 Task: Find connections with filter location Pont-à-Celles with filter topic #Jobhunterswith filter profile language English with filter current company Reliance Brands Limited with filter school Pune Vidhyarthi Griha's College Of Engineering And Technology with filter industry School and Employee Bus Services with filter service category Business Analytics with filter keywords title Speechwriter
Action: Mouse moved to (511, 97)
Screenshot: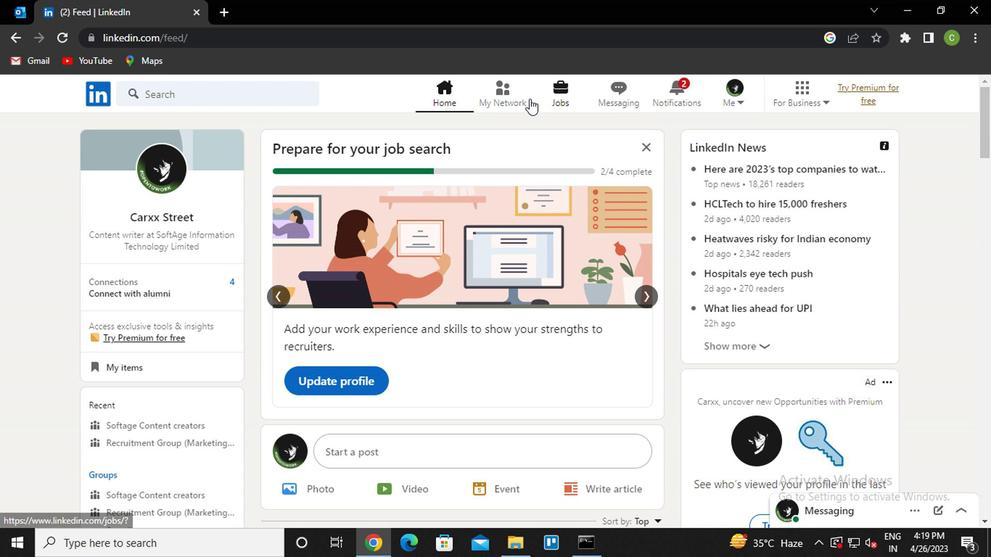 
Action: Mouse pressed left at (511, 97)
Screenshot: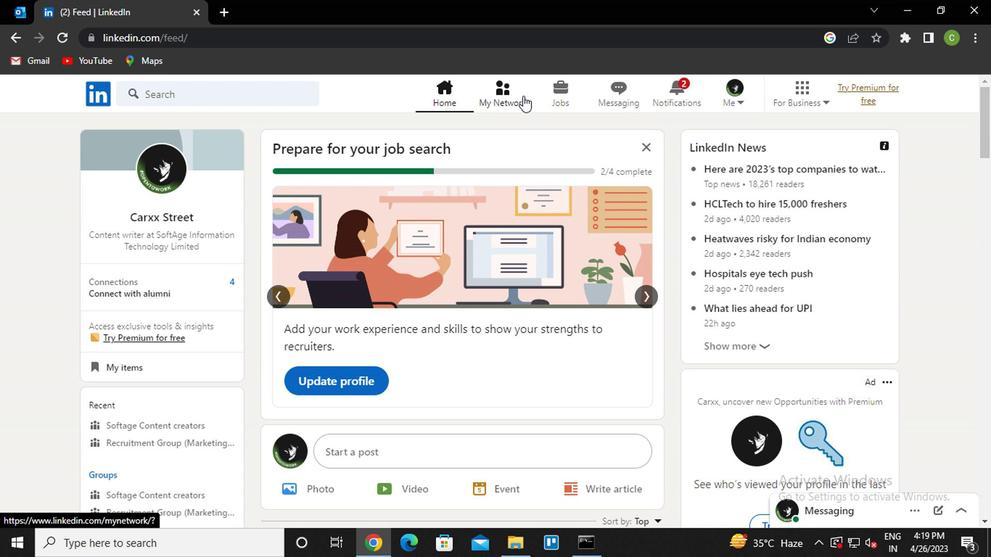 
Action: Mouse moved to (220, 166)
Screenshot: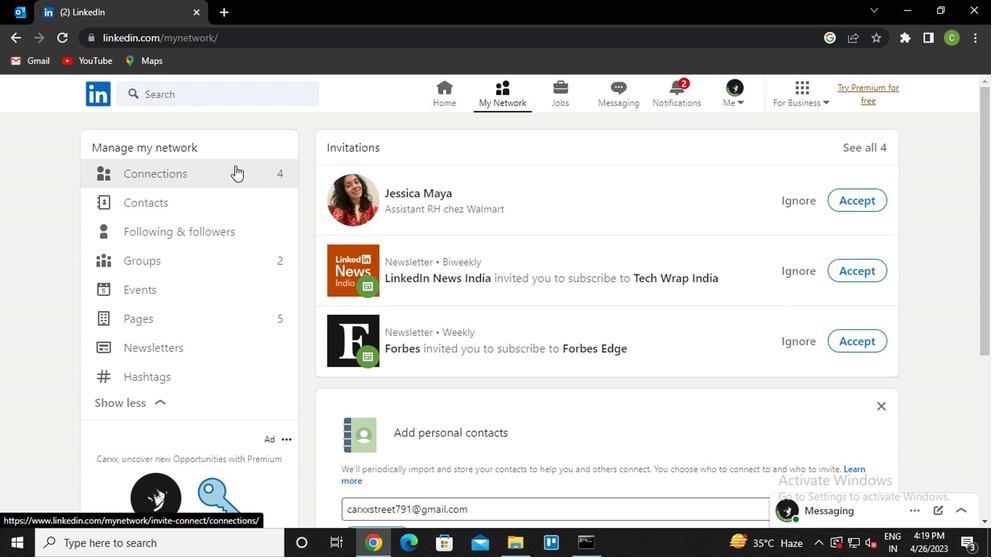 
Action: Mouse pressed left at (220, 166)
Screenshot: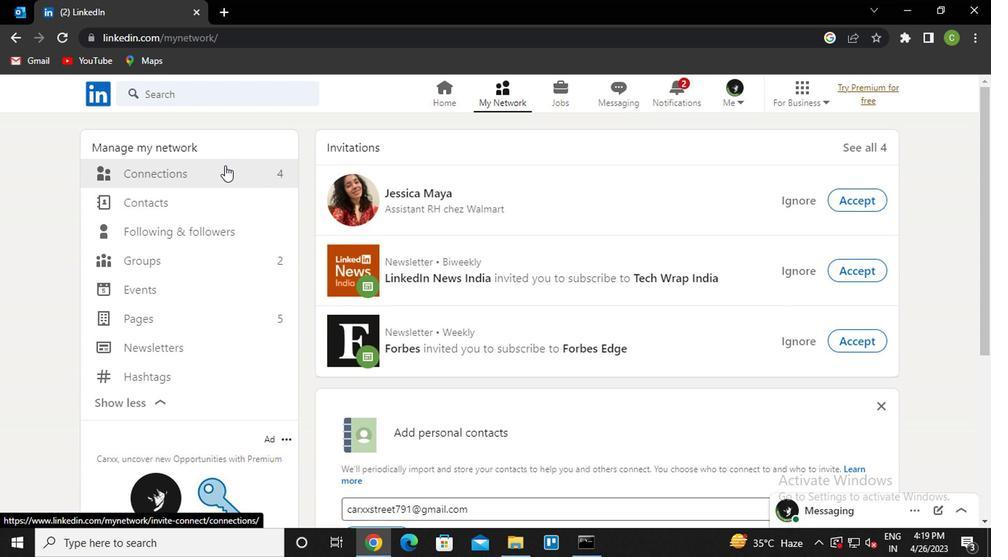 
Action: Mouse moved to (605, 179)
Screenshot: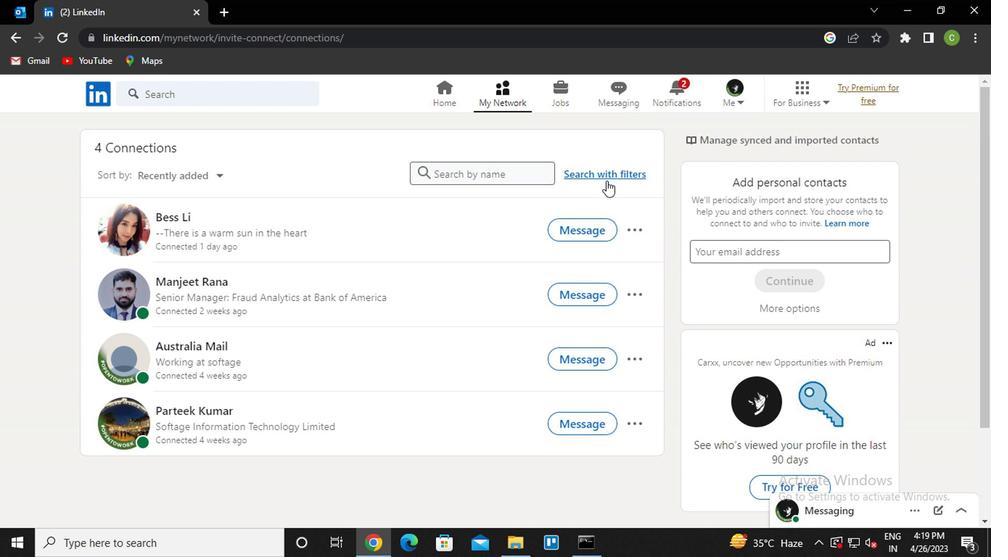 
Action: Mouse pressed left at (605, 179)
Screenshot: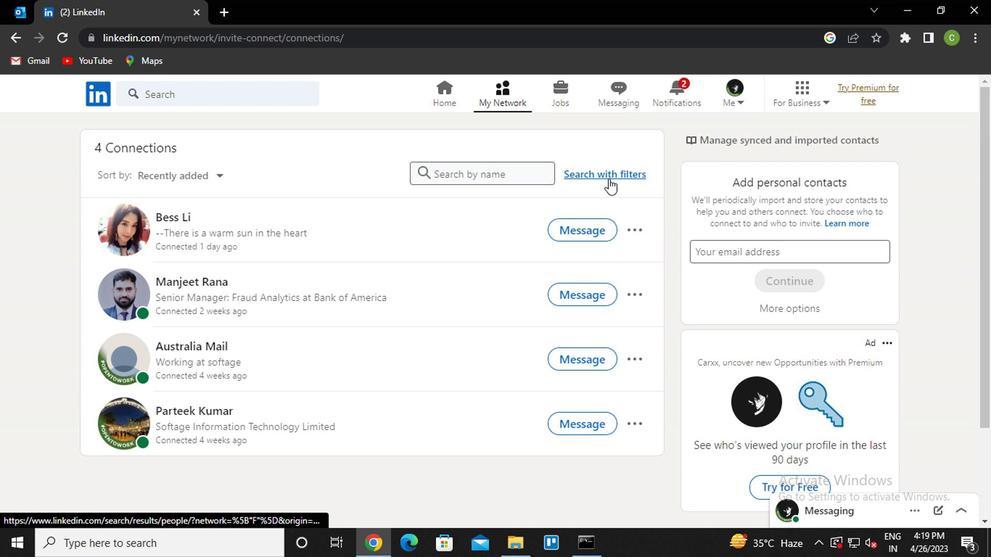 
Action: Mouse moved to (467, 134)
Screenshot: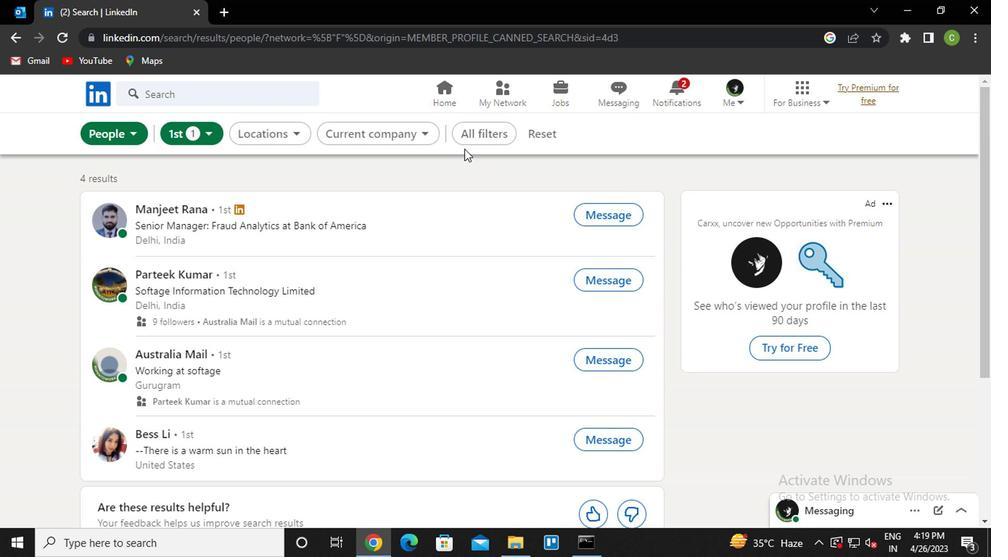 
Action: Mouse pressed left at (467, 134)
Screenshot: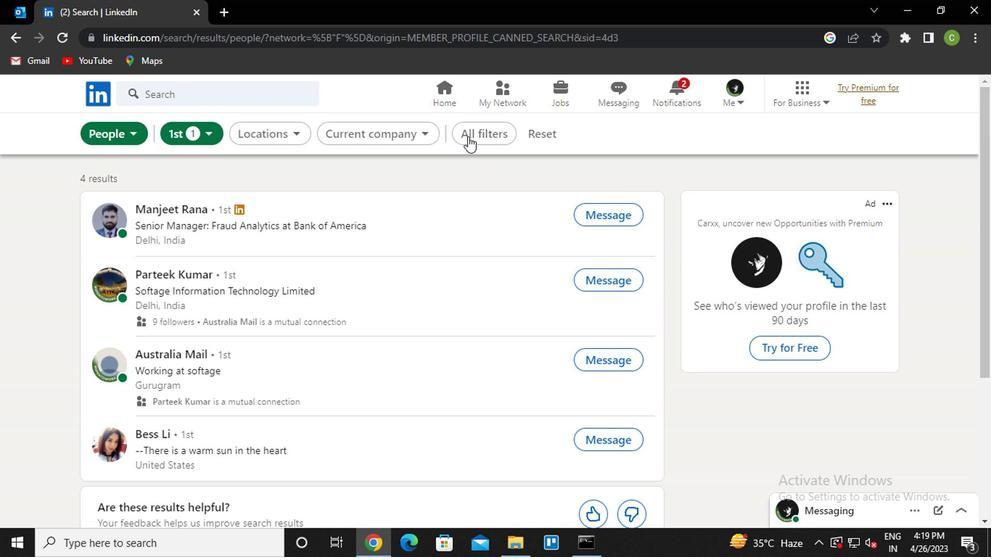 
Action: Mouse moved to (729, 326)
Screenshot: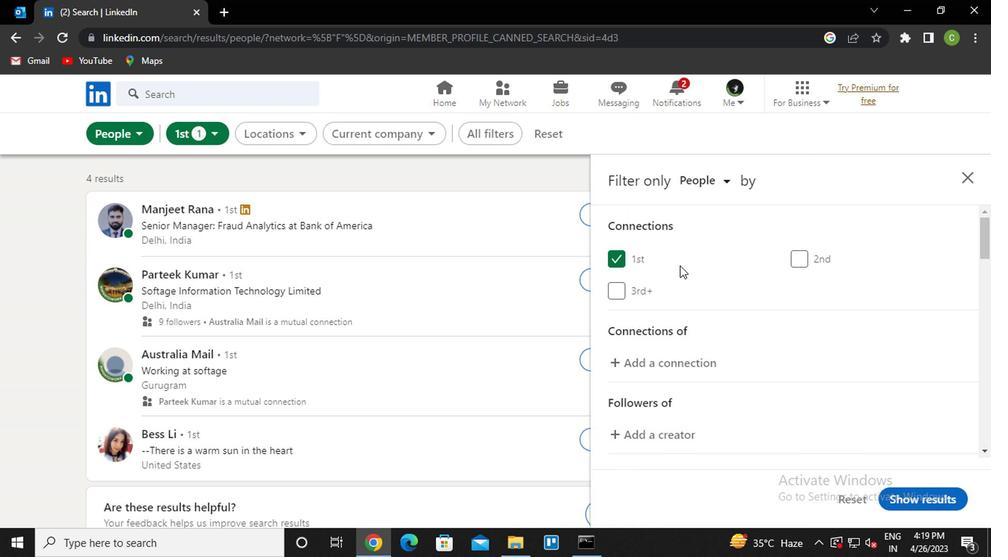 
Action: Mouse scrolled (729, 325) with delta (0, -1)
Screenshot: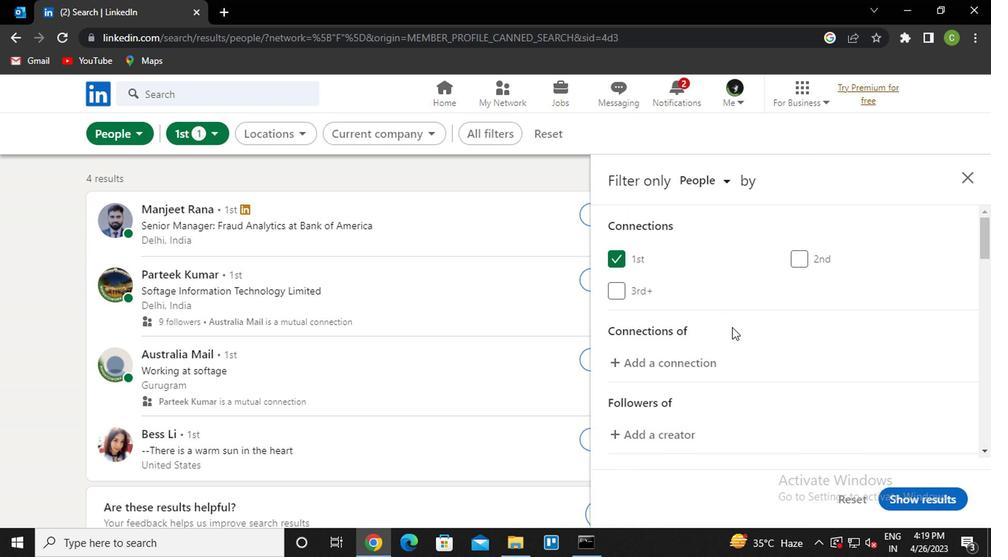 
Action: Mouse scrolled (729, 325) with delta (0, -1)
Screenshot: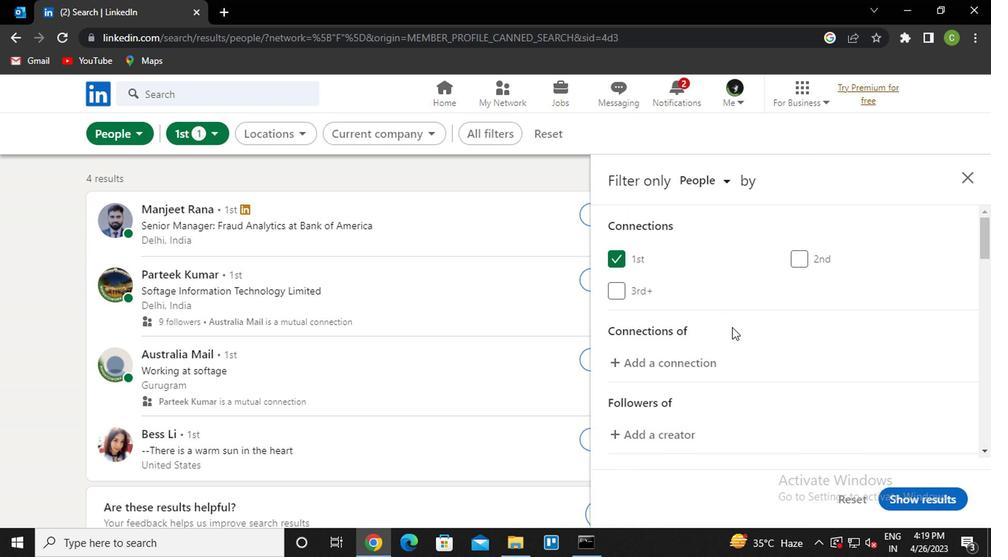
Action: Mouse scrolled (729, 325) with delta (0, -1)
Screenshot: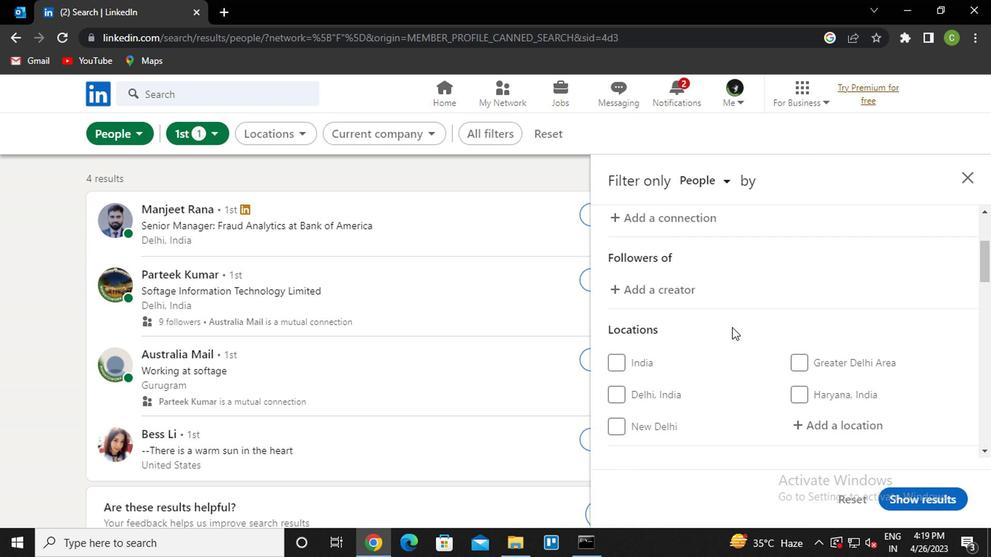 
Action: Mouse moved to (844, 354)
Screenshot: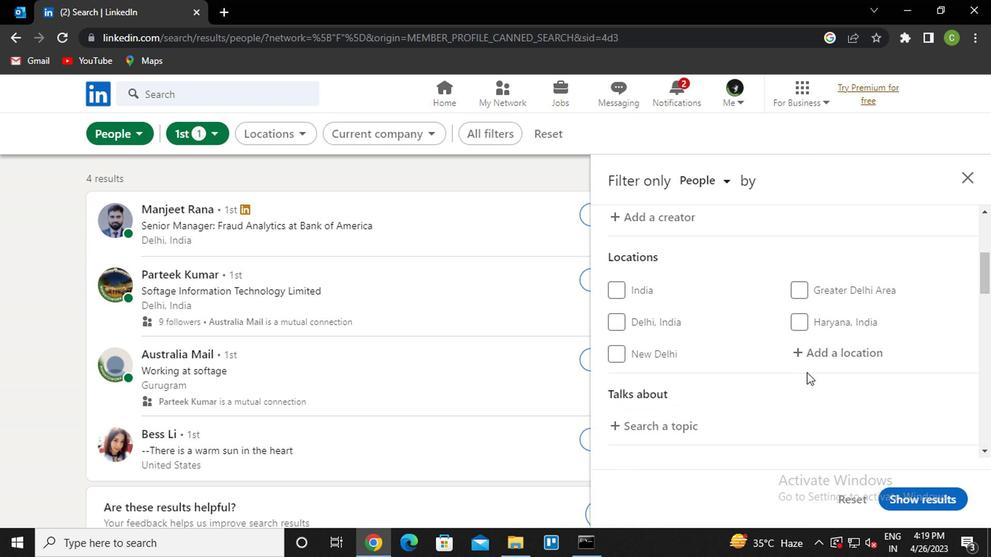 
Action: Mouse pressed left at (844, 354)
Screenshot: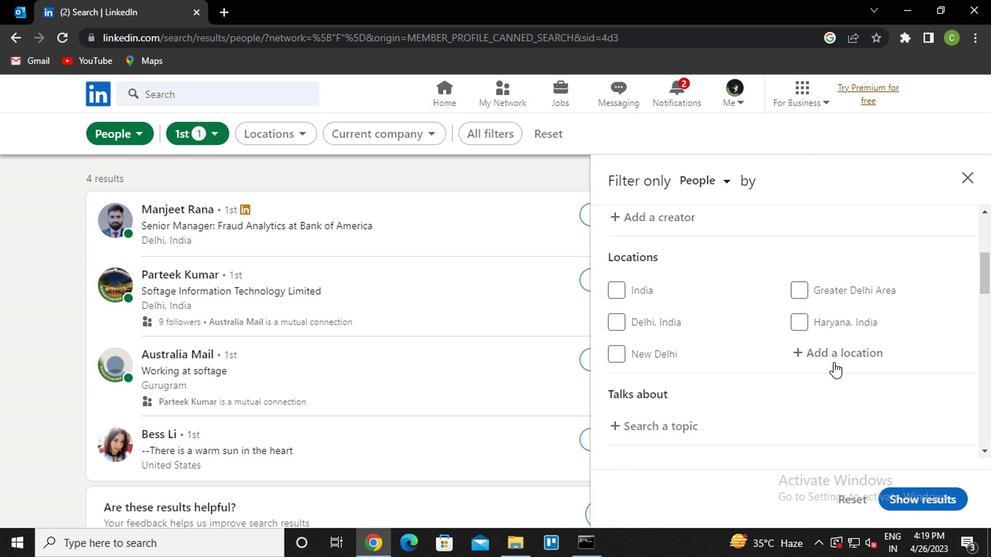 
Action: Key pressed p<Key.caps_lock>Ont-e-celles<Key.enter>
Screenshot: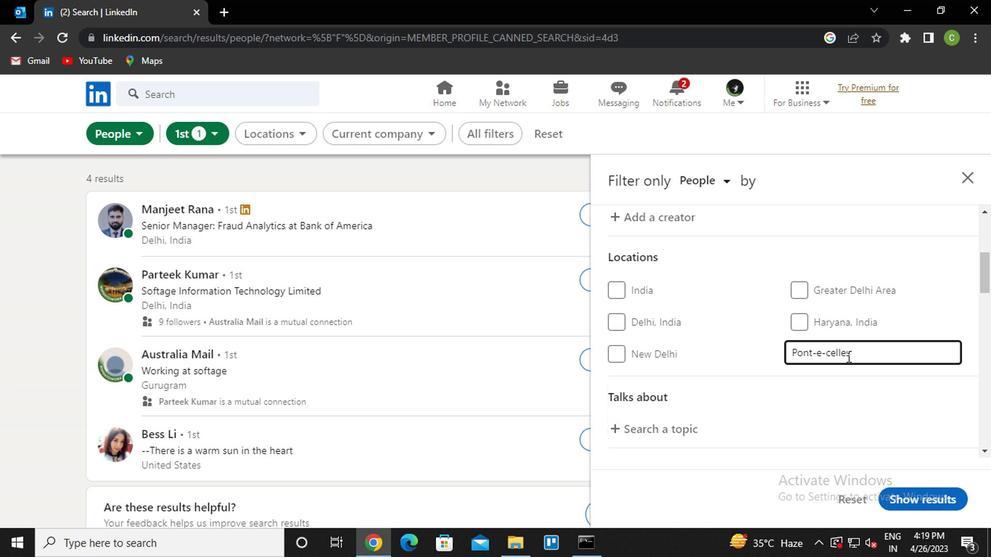 
Action: Mouse moved to (808, 371)
Screenshot: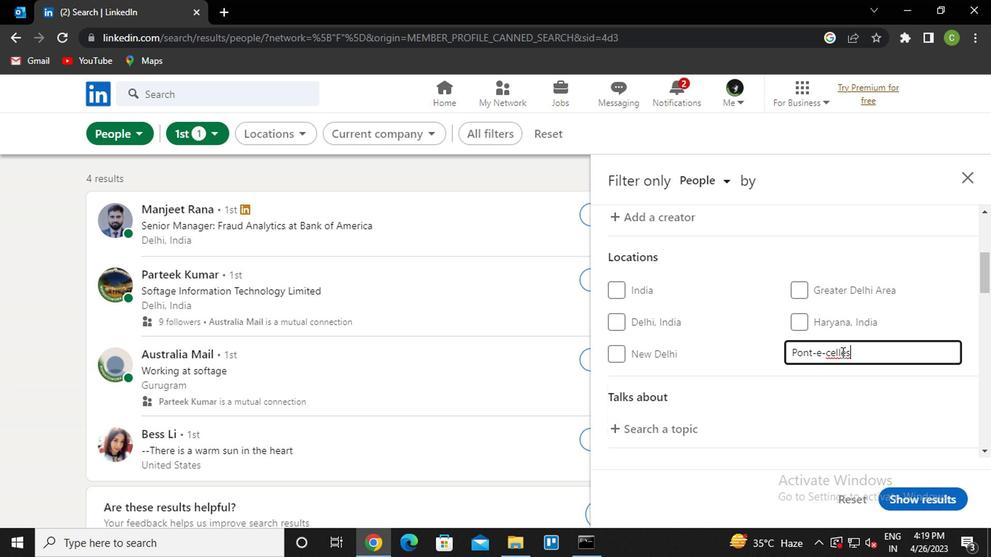 
Action: Mouse scrolled (808, 370) with delta (0, -1)
Screenshot: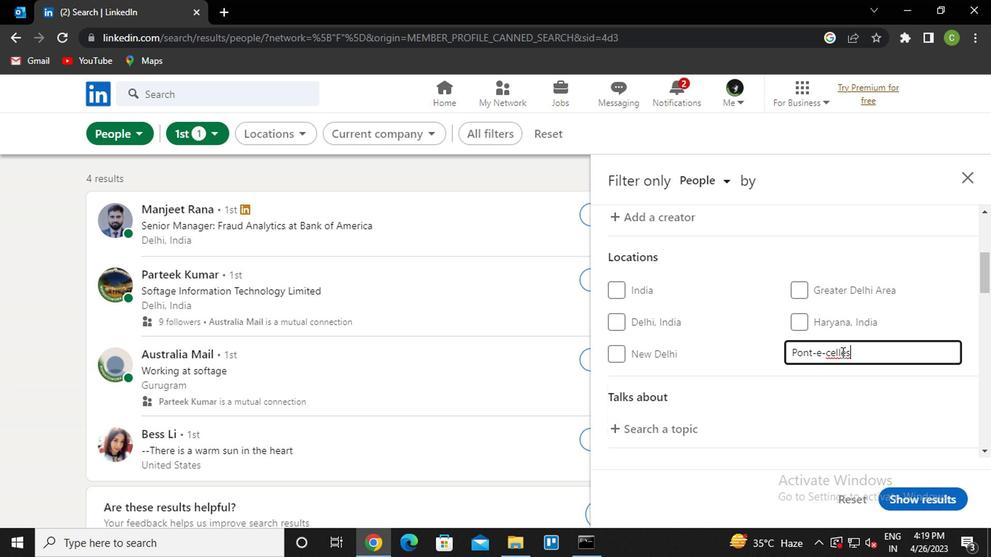 
Action: Mouse moved to (805, 373)
Screenshot: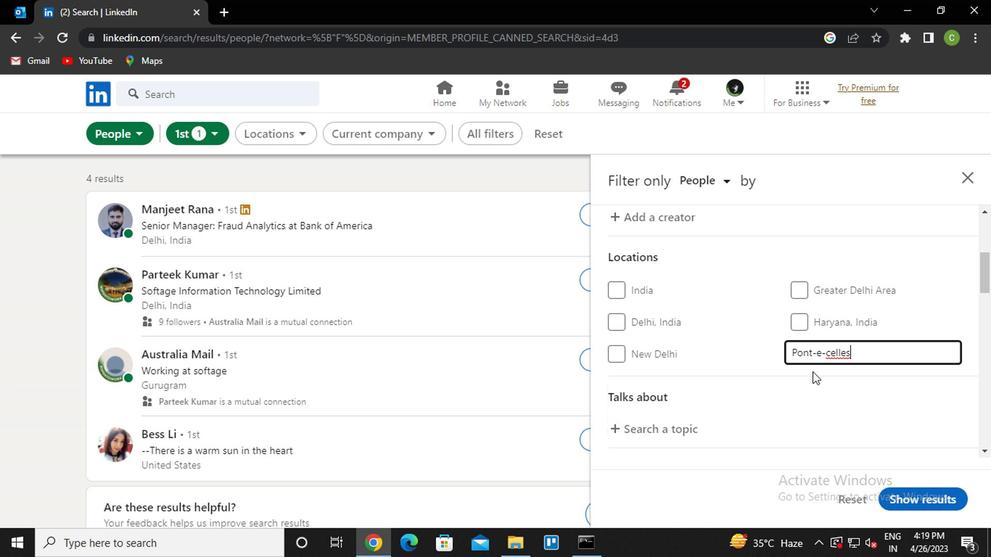 
Action: Mouse scrolled (805, 372) with delta (0, -1)
Screenshot: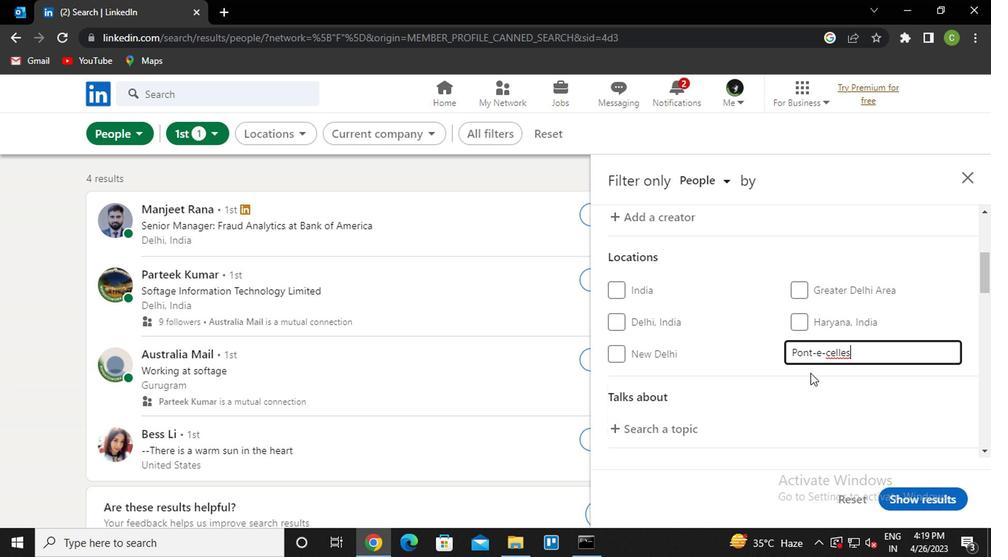 
Action: Mouse moved to (661, 289)
Screenshot: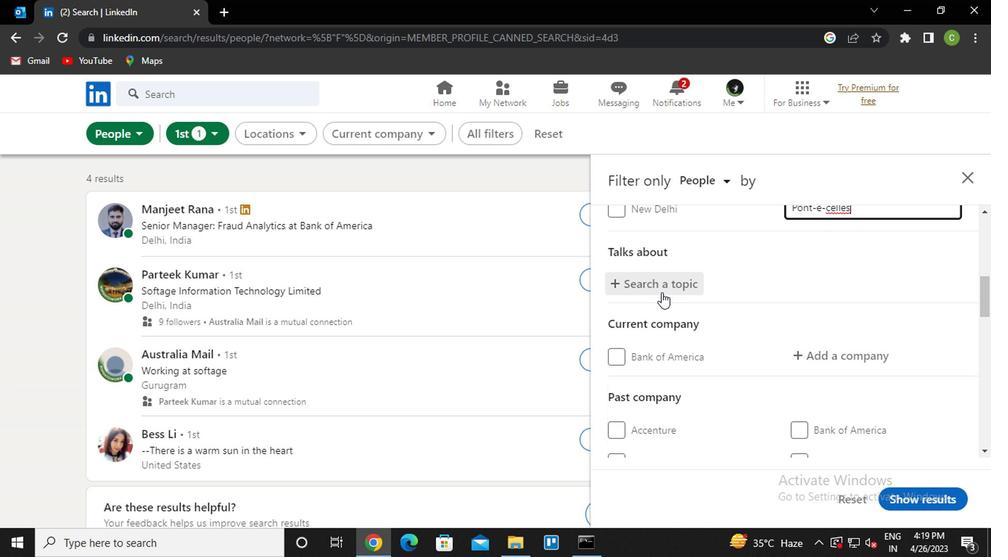 
Action: Mouse pressed left at (661, 289)
Screenshot: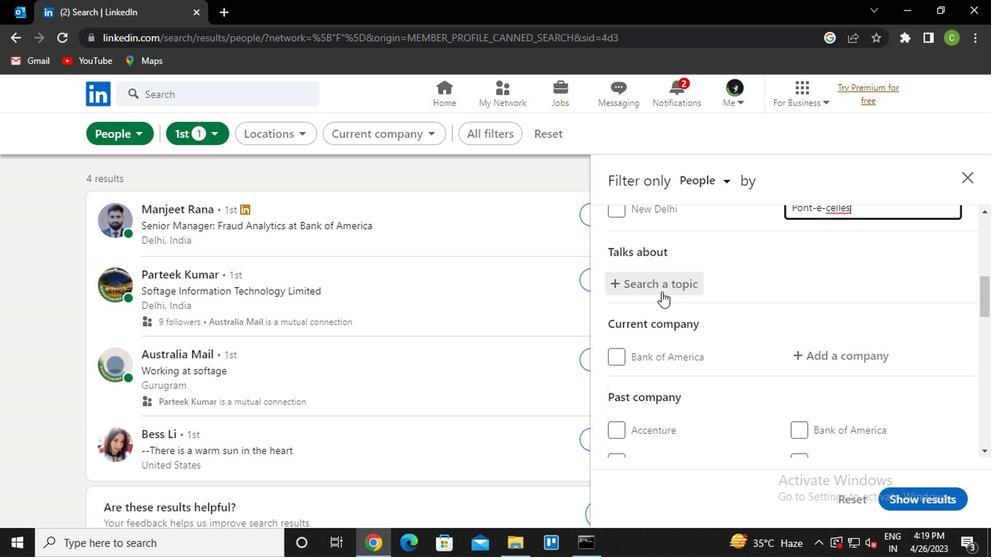 
Action: Mouse moved to (701, 339)
Screenshot: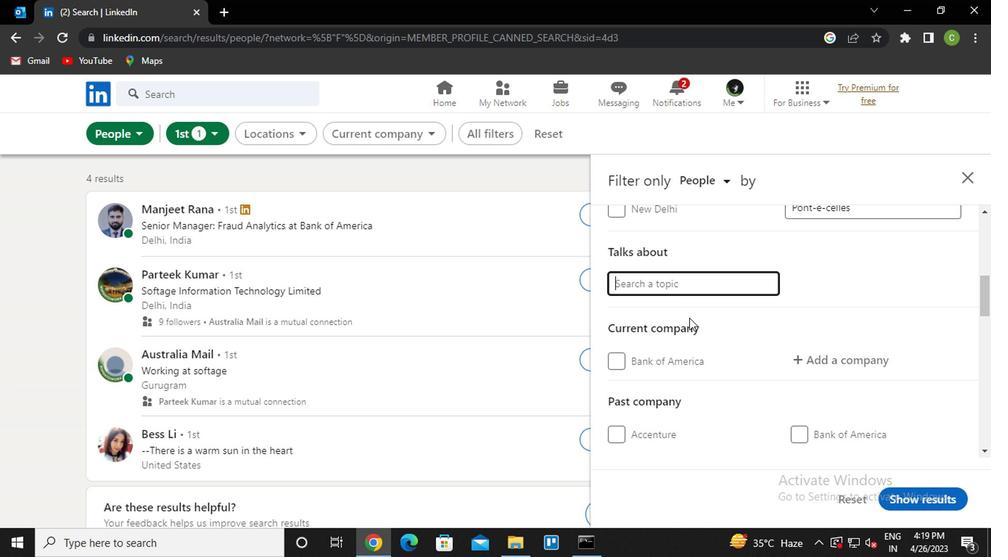 
Action: Key pressed <Key.caps_lock>j<Key.caps_lock>obhunter<Key.down><Key.enter>
Screenshot: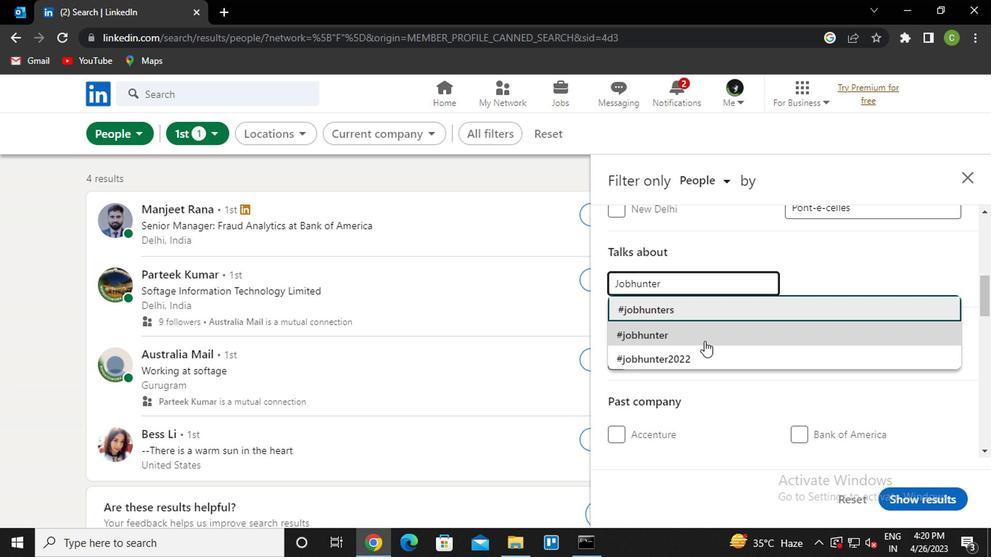 
Action: Mouse moved to (864, 352)
Screenshot: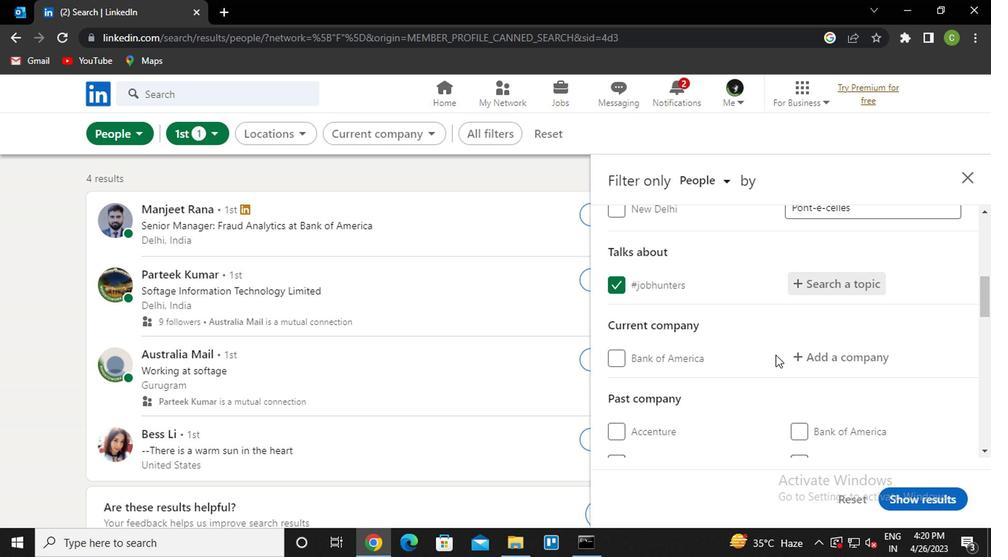 
Action: Mouse pressed left at (864, 352)
Screenshot: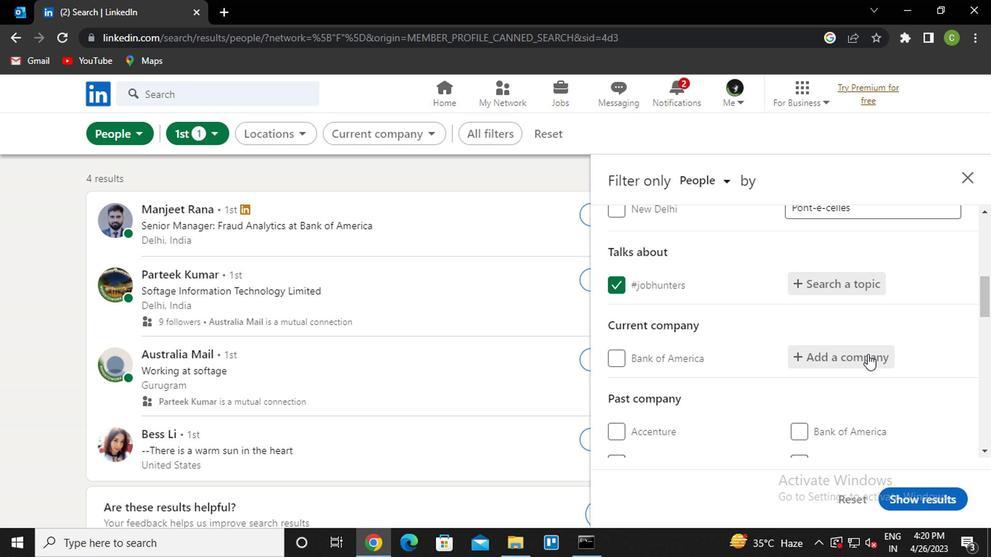 
Action: Key pressed <Key.caps_lock>r<Key.caps_lock>eliance<Key.space>brand<Key.down><Key.enter>
Screenshot: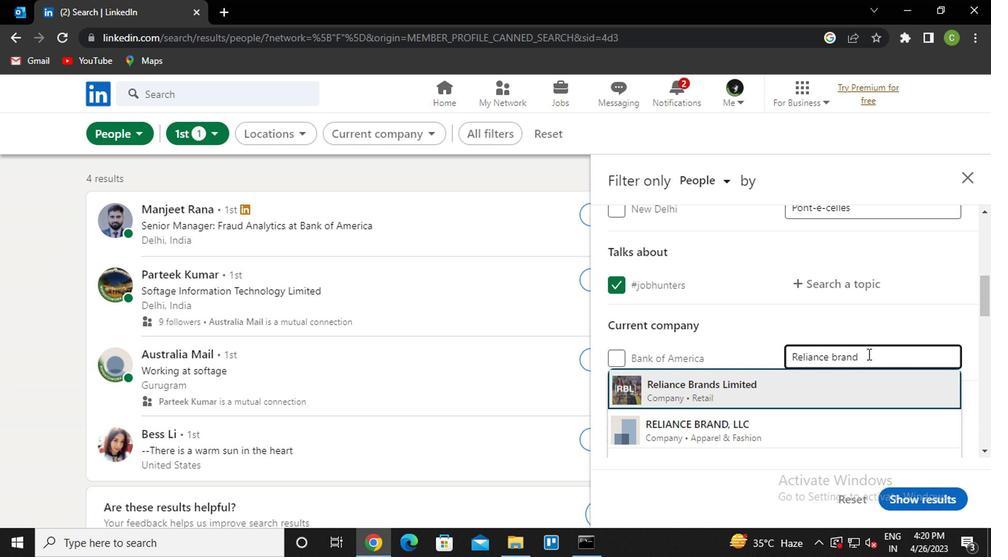 
Action: Mouse moved to (898, 331)
Screenshot: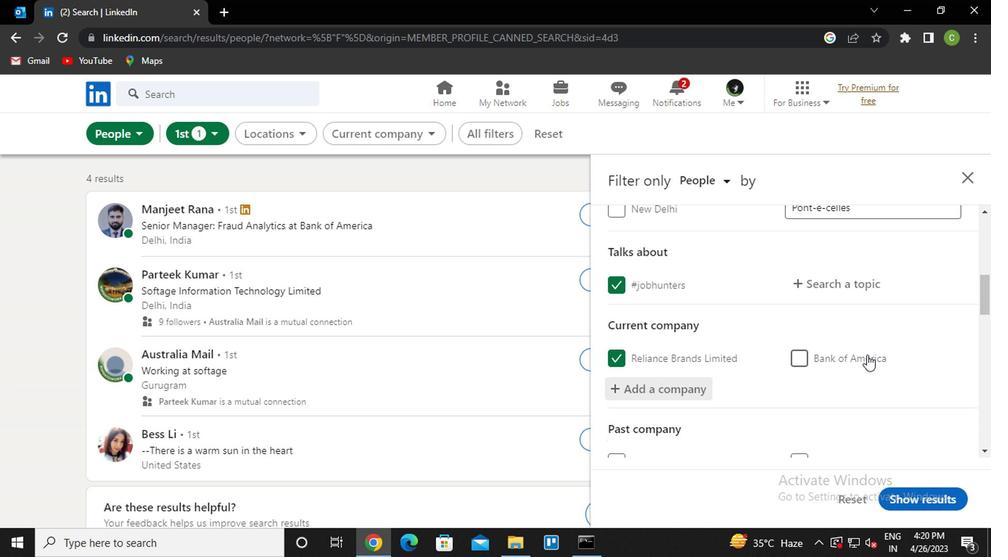 
Action: Mouse scrolled (898, 330) with delta (0, -1)
Screenshot: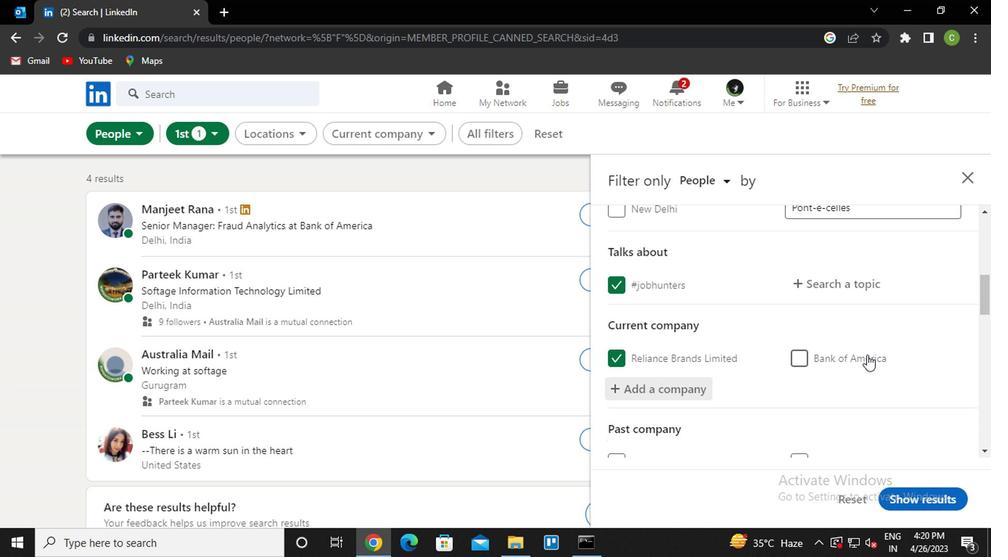 
Action: Mouse moved to (896, 325)
Screenshot: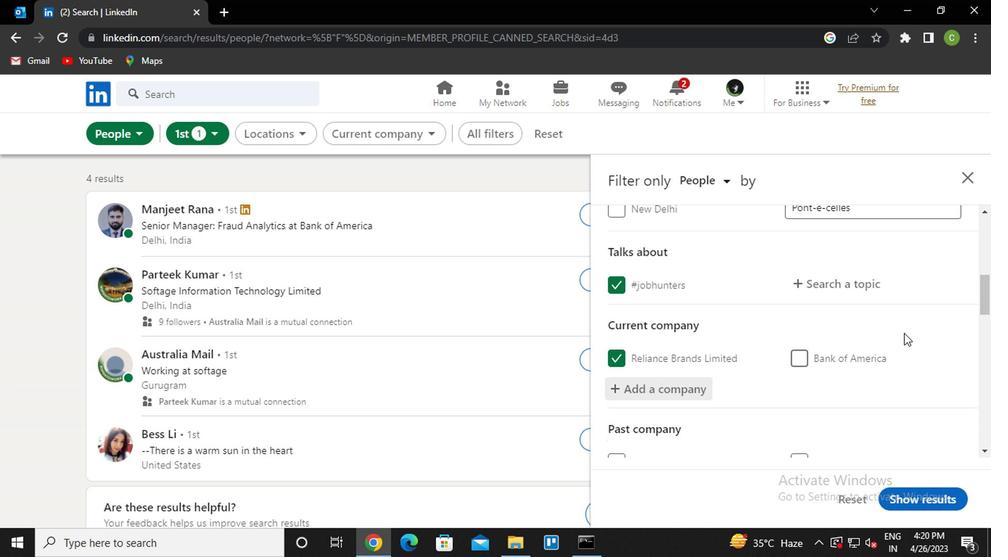 
Action: Mouse scrolled (896, 324) with delta (0, 0)
Screenshot: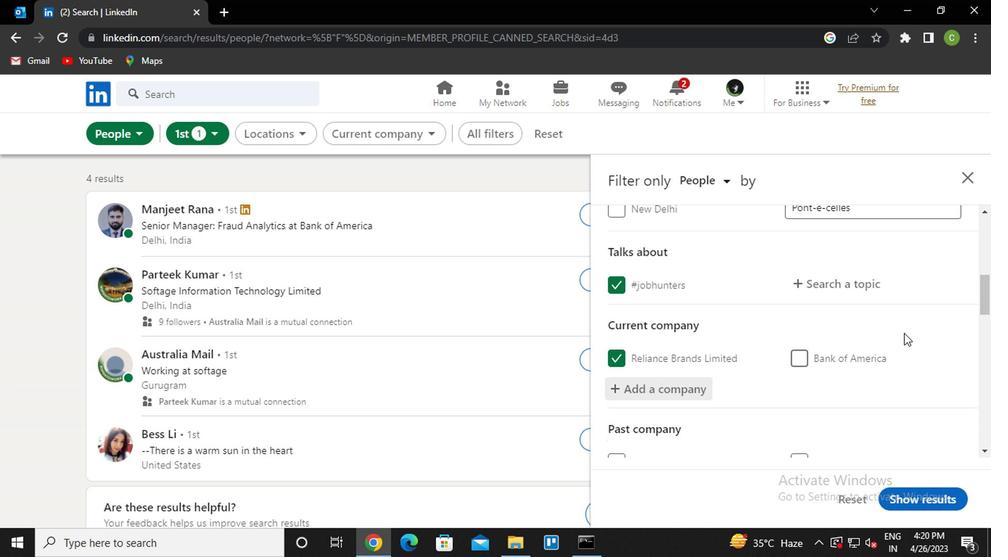 
Action: Mouse moved to (859, 314)
Screenshot: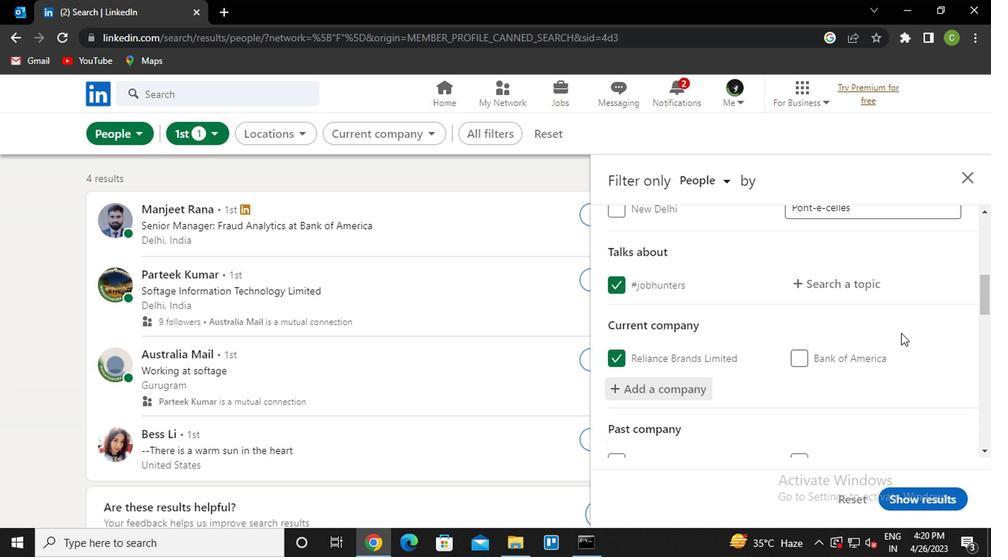 
Action: Mouse scrolled (859, 313) with delta (0, 0)
Screenshot: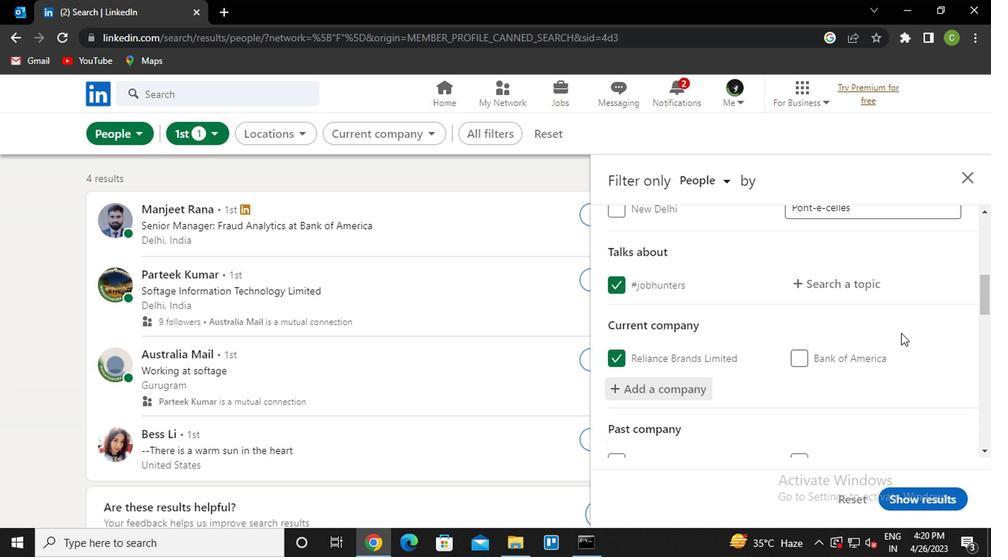 
Action: Mouse moved to (759, 332)
Screenshot: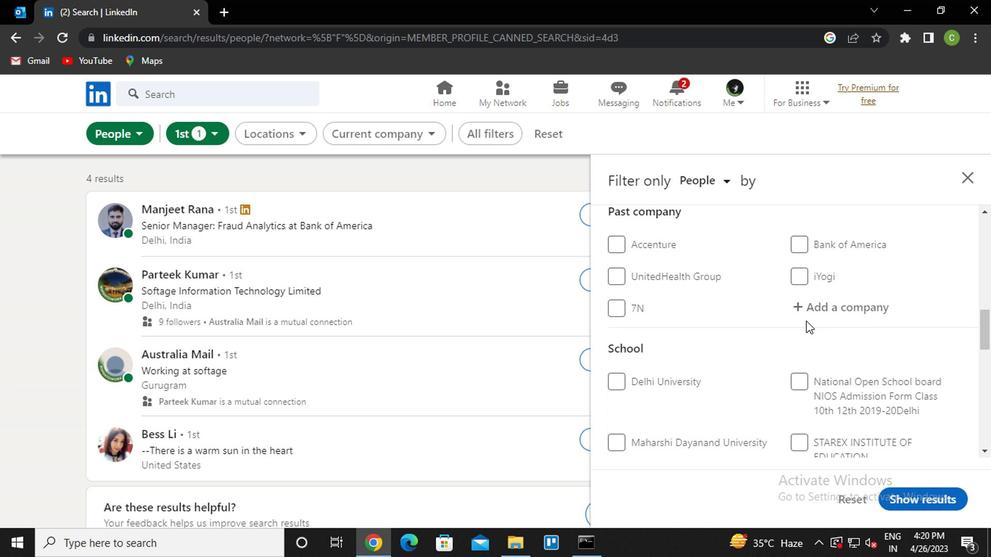 
Action: Mouse scrolled (759, 331) with delta (0, 0)
Screenshot: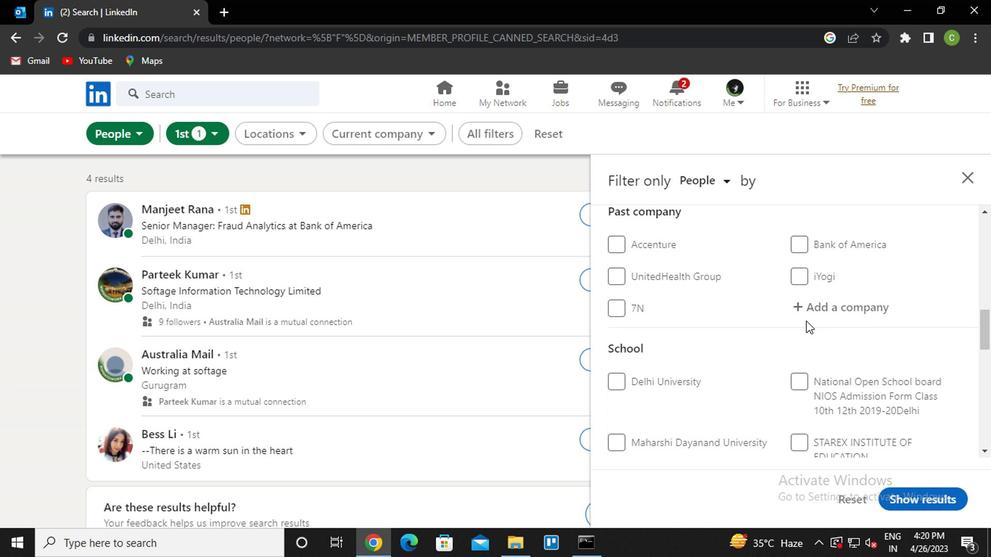 
Action: Mouse moved to (791, 306)
Screenshot: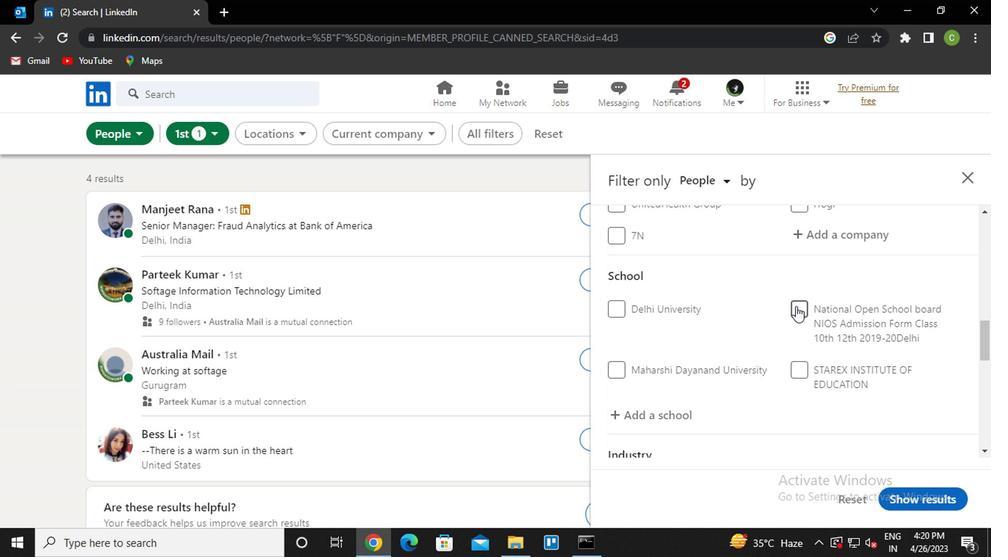 
Action: Mouse scrolled (791, 305) with delta (0, -1)
Screenshot: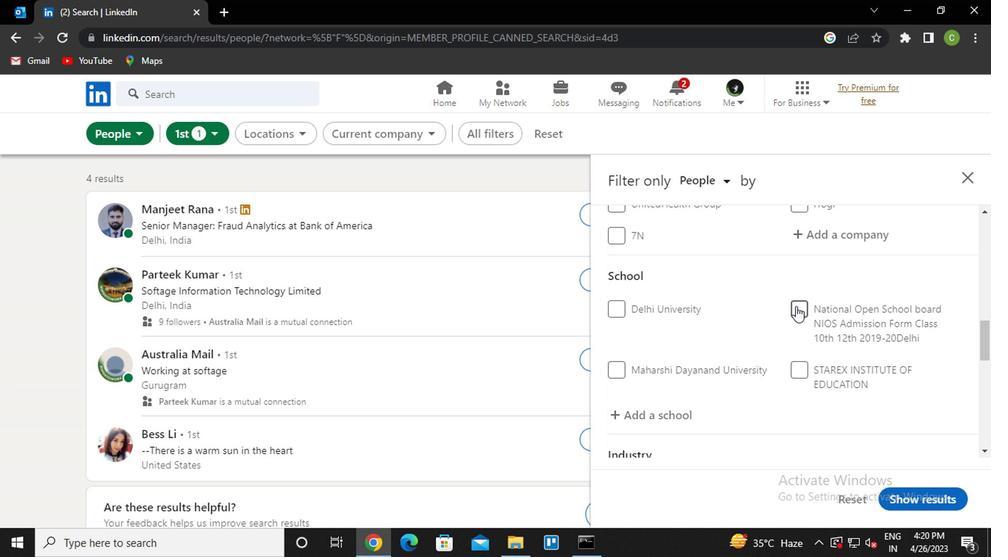 
Action: Mouse moved to (648, 338)
Screenshot: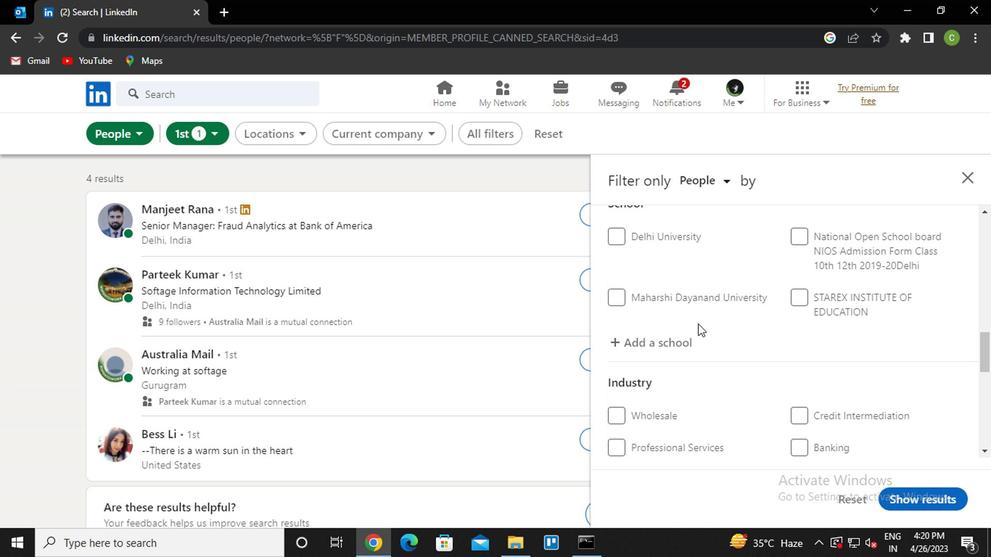 
Action: Mouse pressed left at (648, 338)
Screenshot: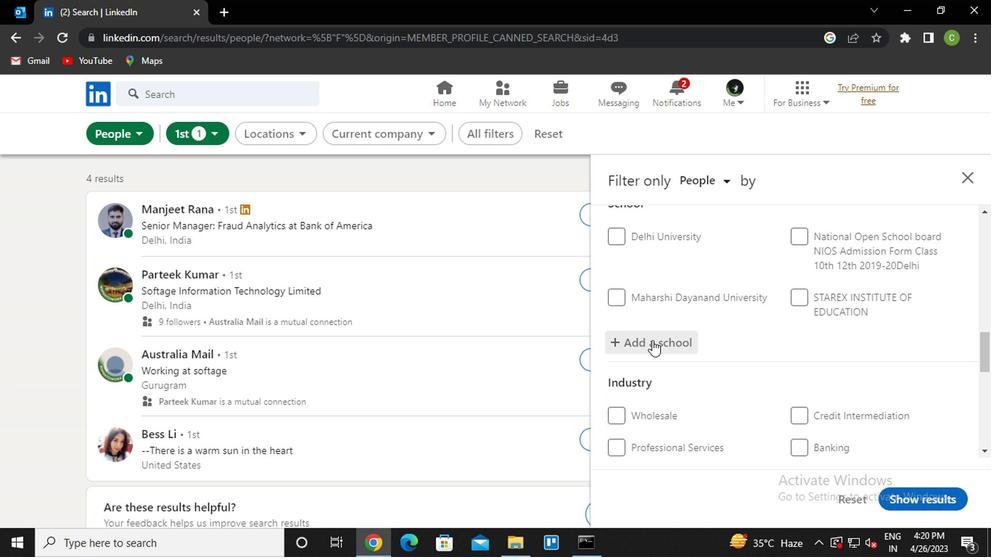 
Action: Key pressed <Key.caps_lock>p<Key.caps_lock>une<Key.space><Key.caps_lock>v<Key.caps_lock>idhya<Key.down><Key.enter>
Screenshot: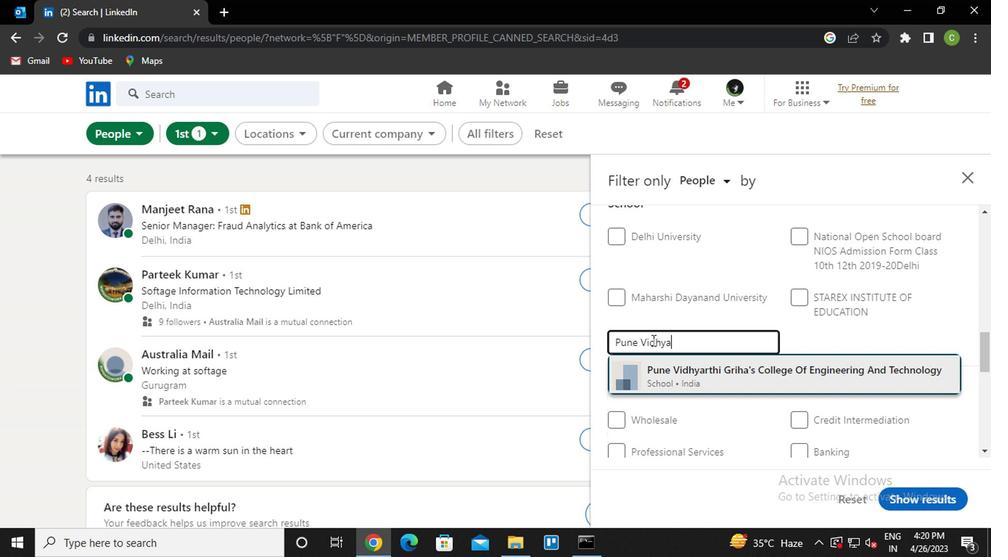 
Action: Mouse moved to (780, 321)
Screenshot: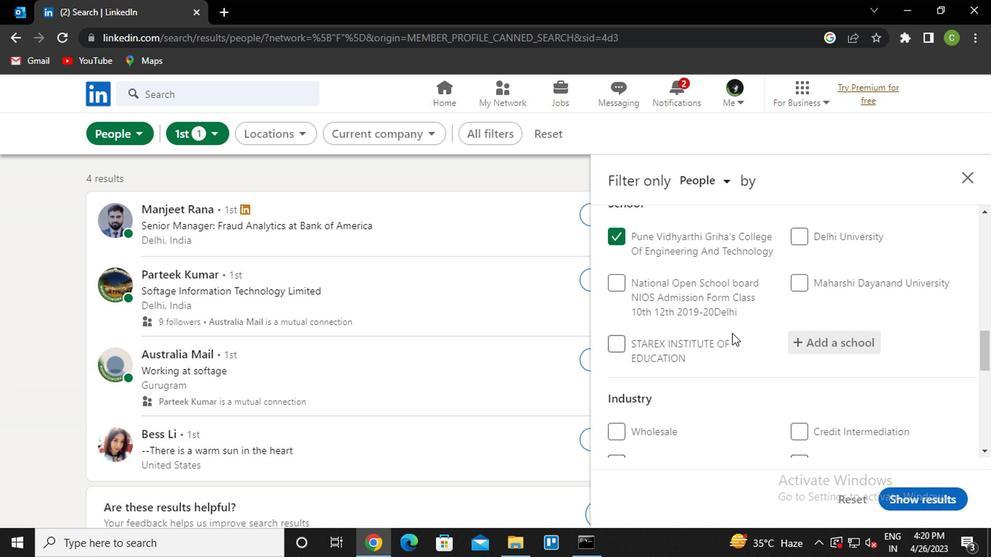 
Action: Mouse scrolled (780, 321) with delta (0, 0)
Screenshot: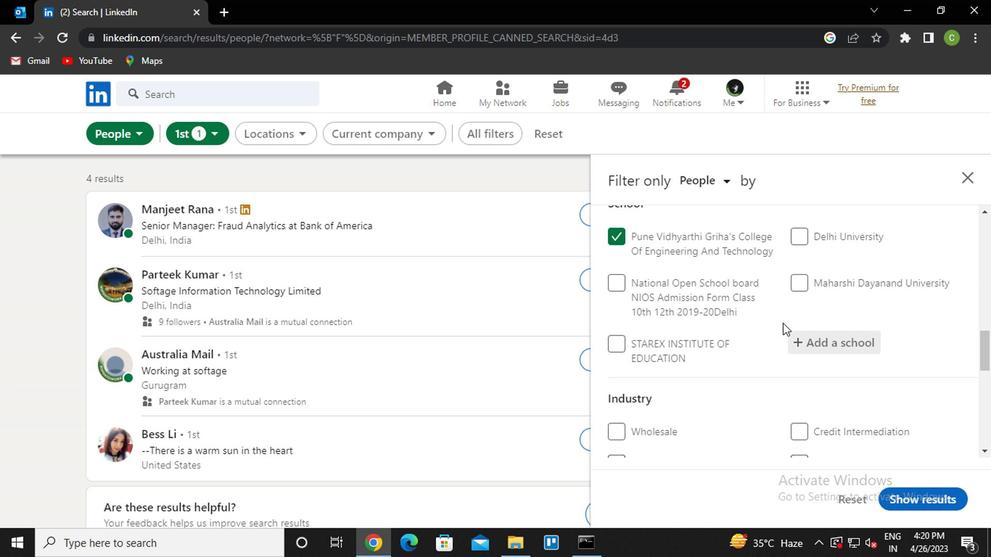 
Action: Mouse scrolled (780, 321) with delta (0, 0)
Screenshot: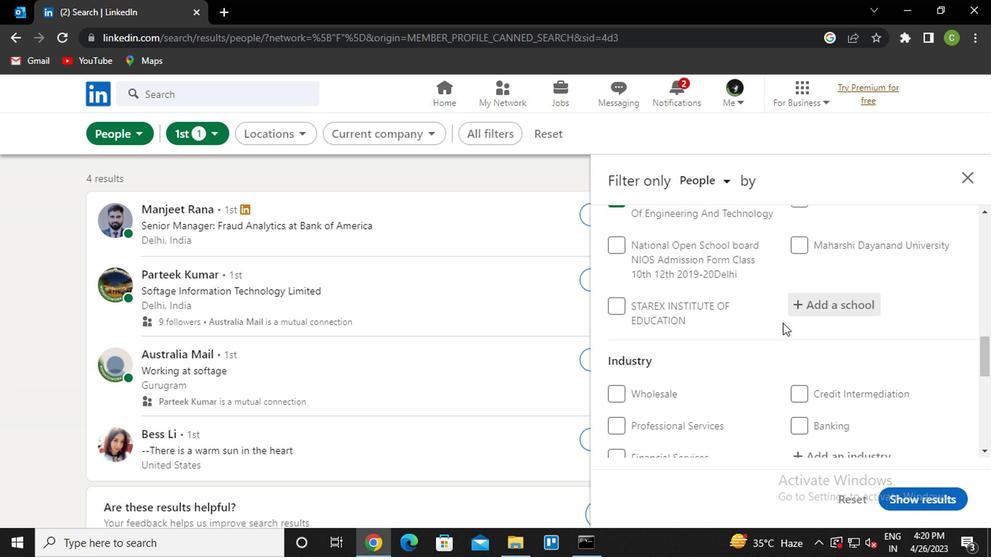 
Action: Mouse moved to (832, 351)
Screenshot: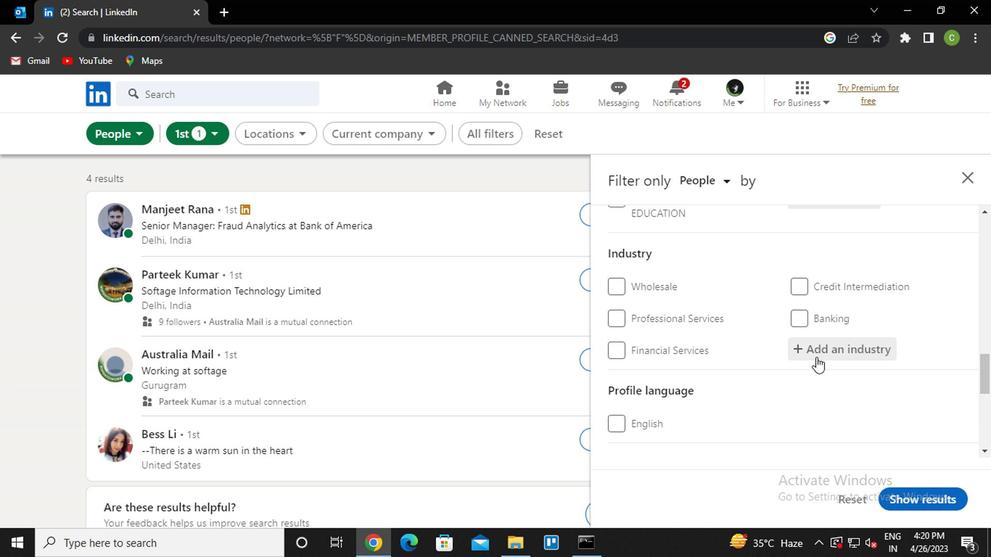 
Action: Mouse pressed left at (832, 351)
Screenshot: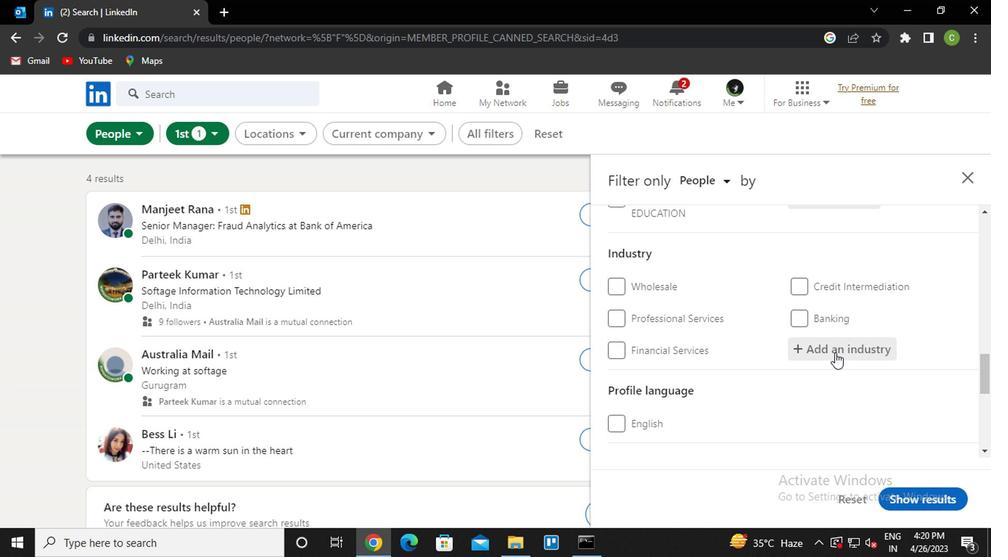 
Action: Key pressed <Key.caps_lock>s<Key.caps_lock>chool<Key.space>and<Key.space><Key.down><Key.enter>
Screenshot: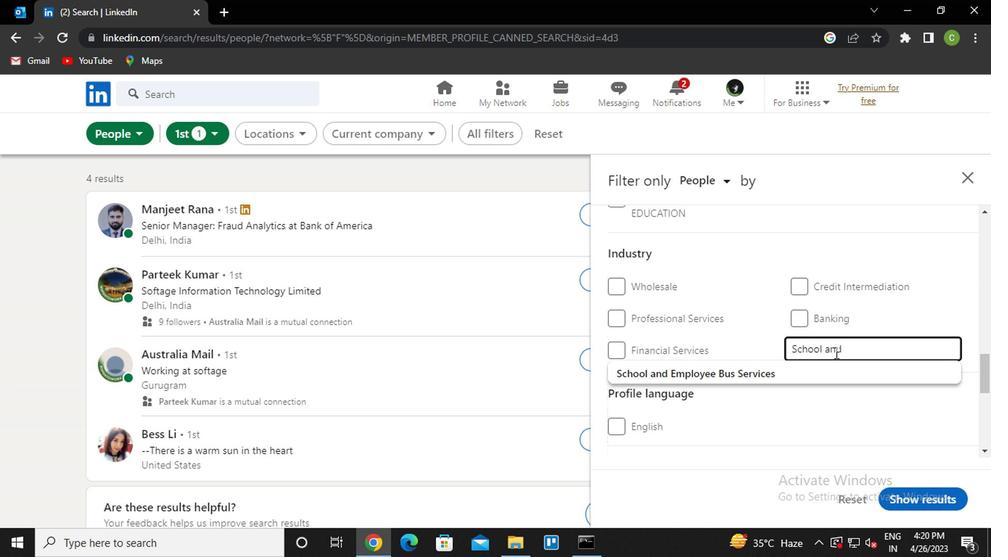 
Action: Mouse moved to (827, 352)
Screenshot: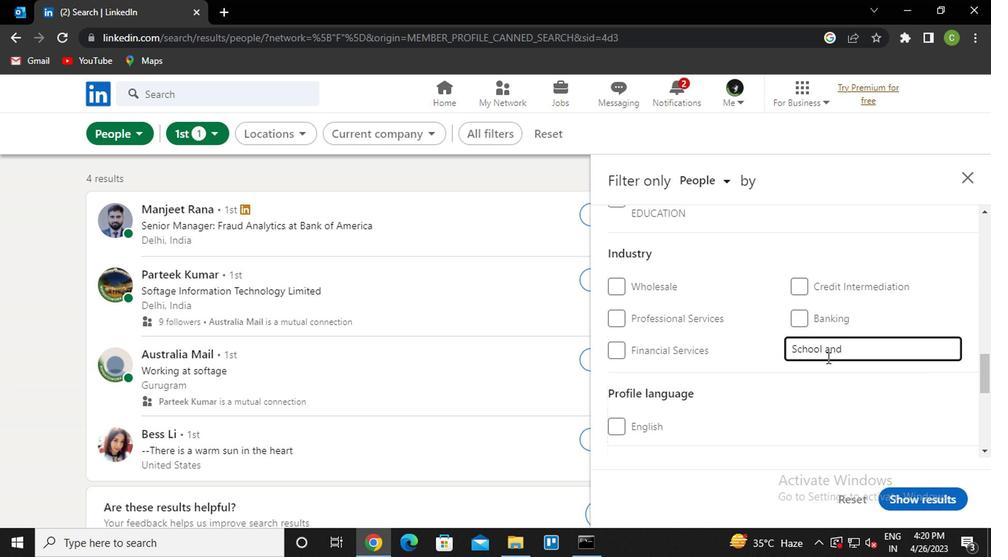 
Action: Key pressed <Key.backspace><Key.down><Key.enter>
Screenshot: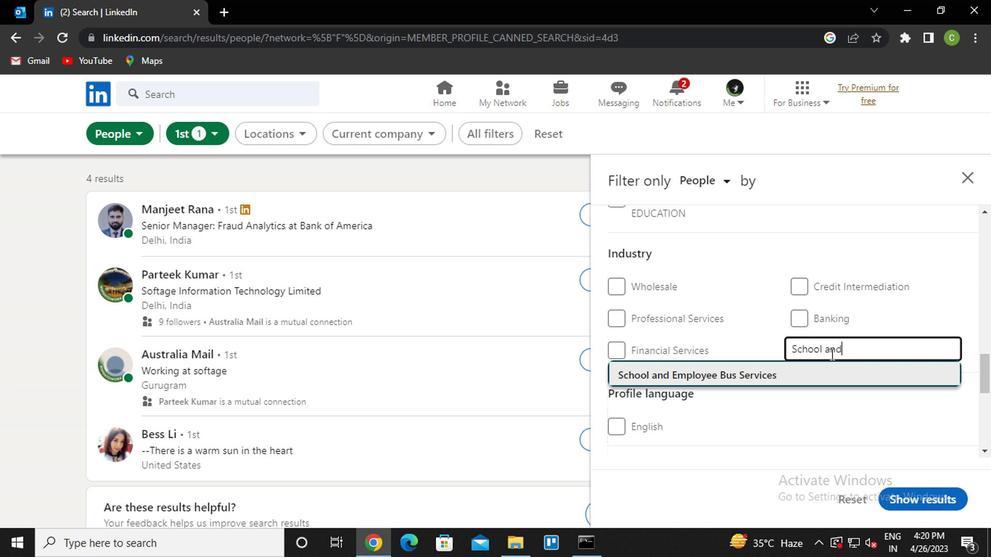 
Action: Mouse moved to (853, 366)
Screenshot: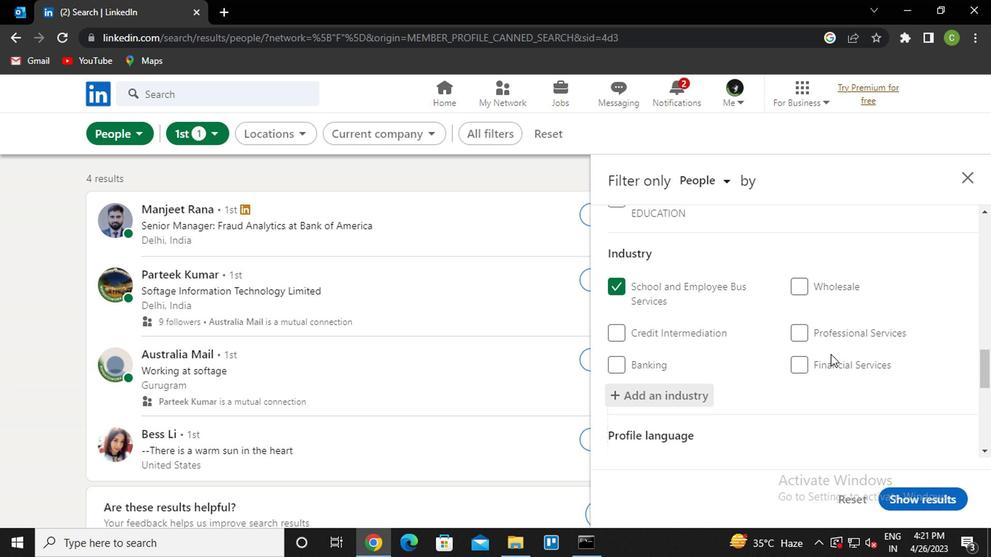 
Action: Mouse scrolled (853, 365) with delta (0, 0)
Screenshot: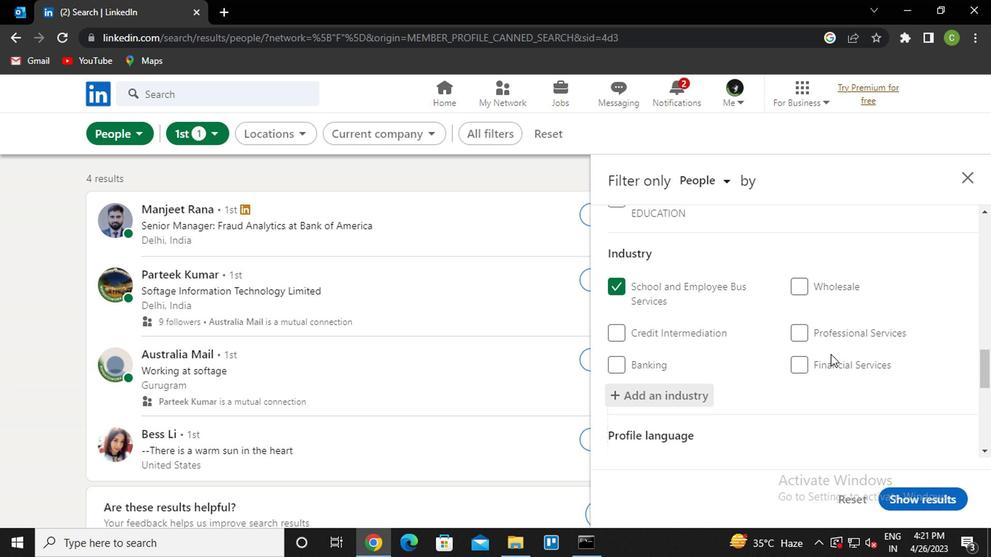 
Action: Mouse scrolled (853, 365) with delta (0, 0)
Screenshot: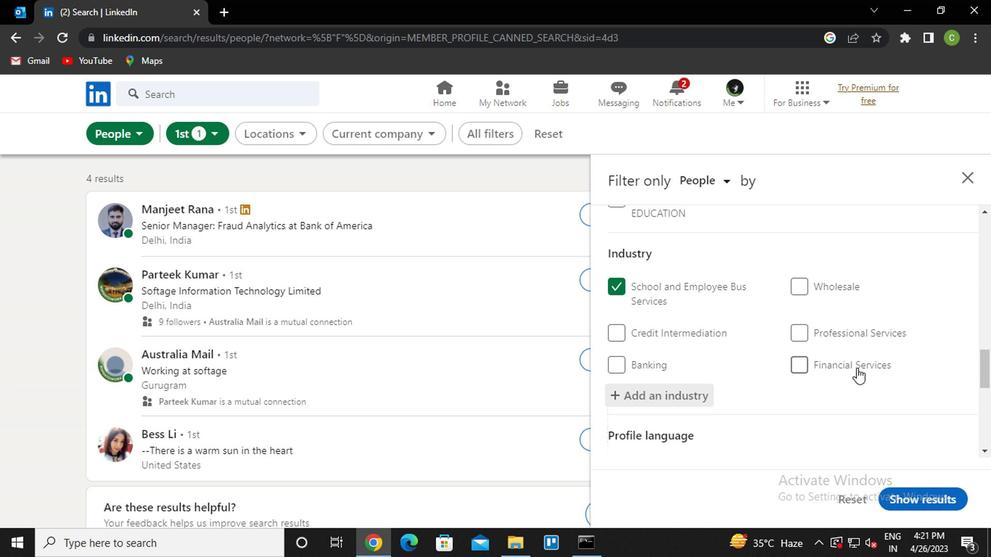 
Action: Mouse moved to (704, 356)
Screenshot: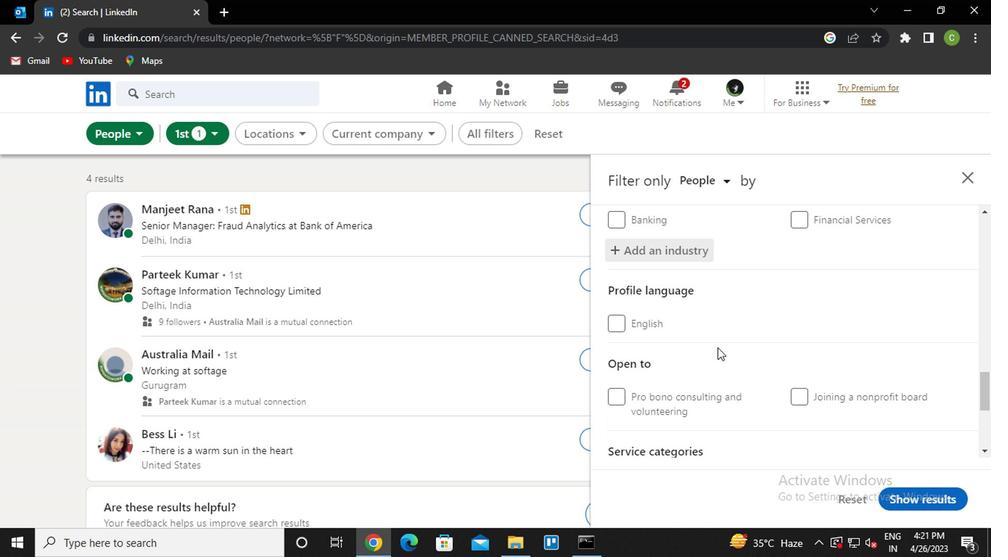 
Action: Mouse scrolled (704, 356) with delta (0, 0)
Screenshot: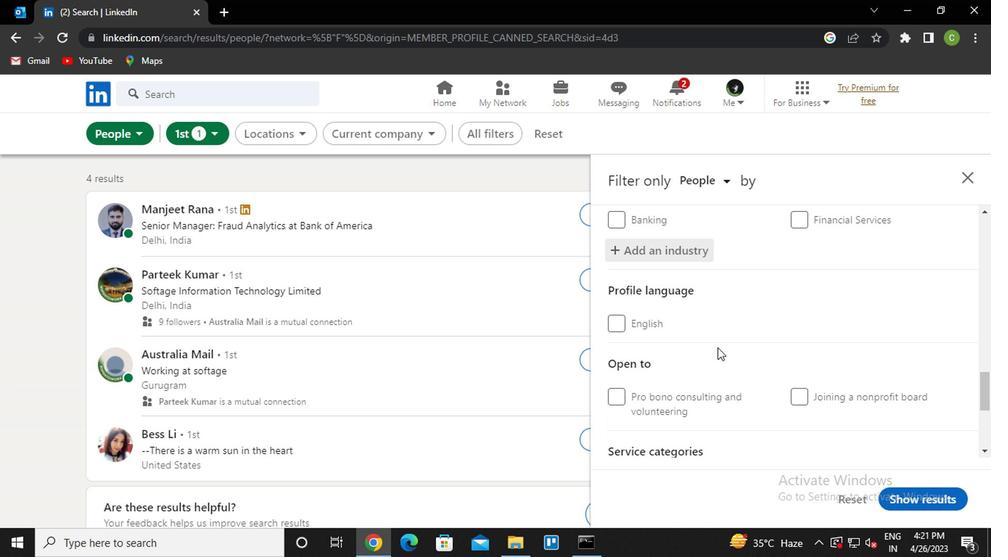 
Action: Mouse moved to (705, 357)
Screenshot: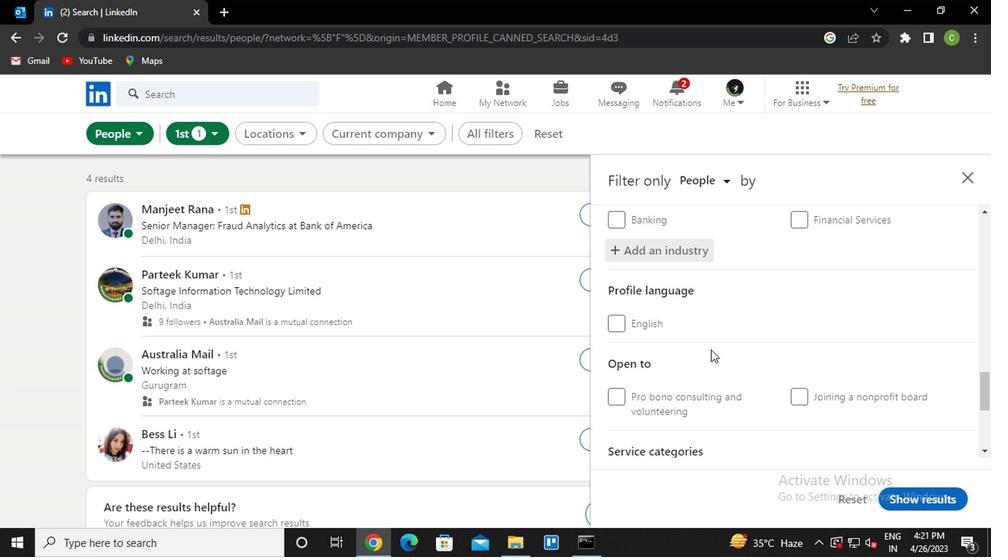 
Action: Mouse scrolled (705, 356) with delta (0, 0)
Screenshot: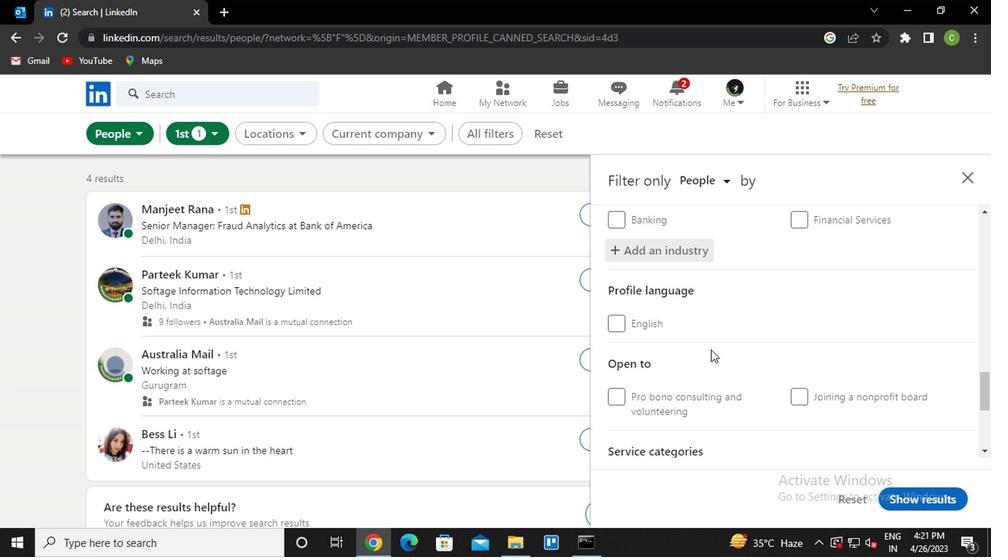 
Action: Mouse scrolled (705, 356) with delta (0, 0)
Screenshot: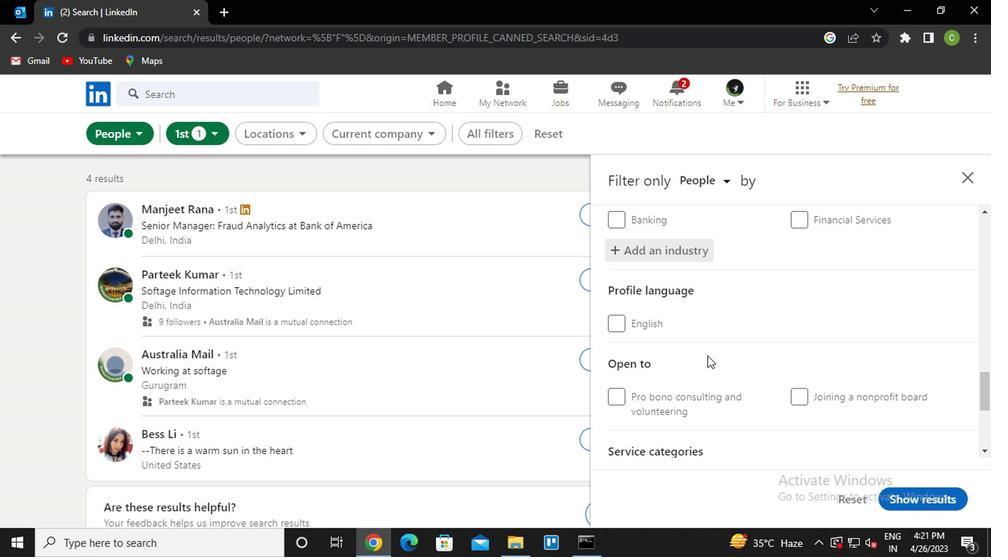 
Action: Mouse moved to (666, 263)
Screenshot: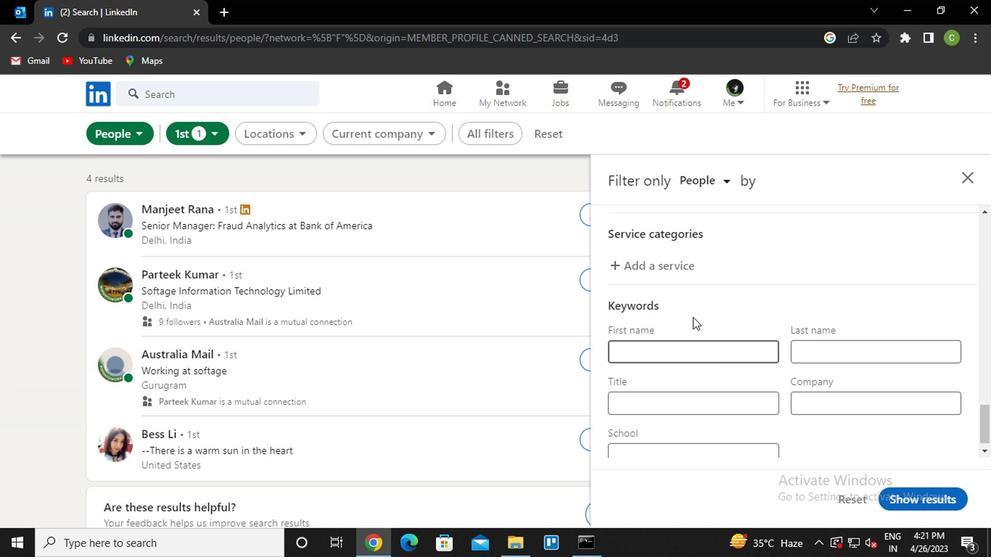 
Action: Mouse pressed left at (666, 263)
Screenshot: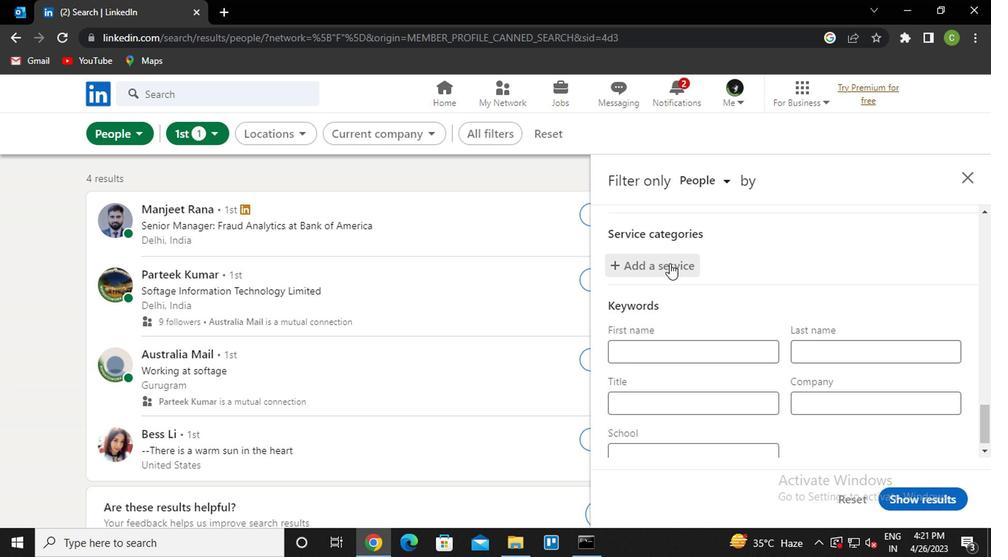 
Action: Key pressed <Key.caps_lock>b<Key.caps_lock>usiness<Key.space>
Screenshot: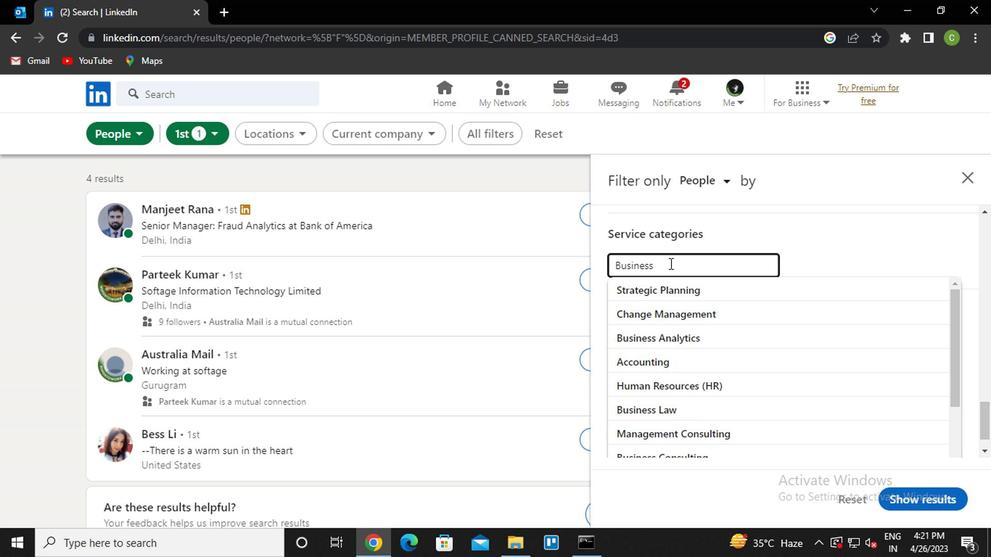 
Action: Mouse moved to (666, 263)
Screenshot: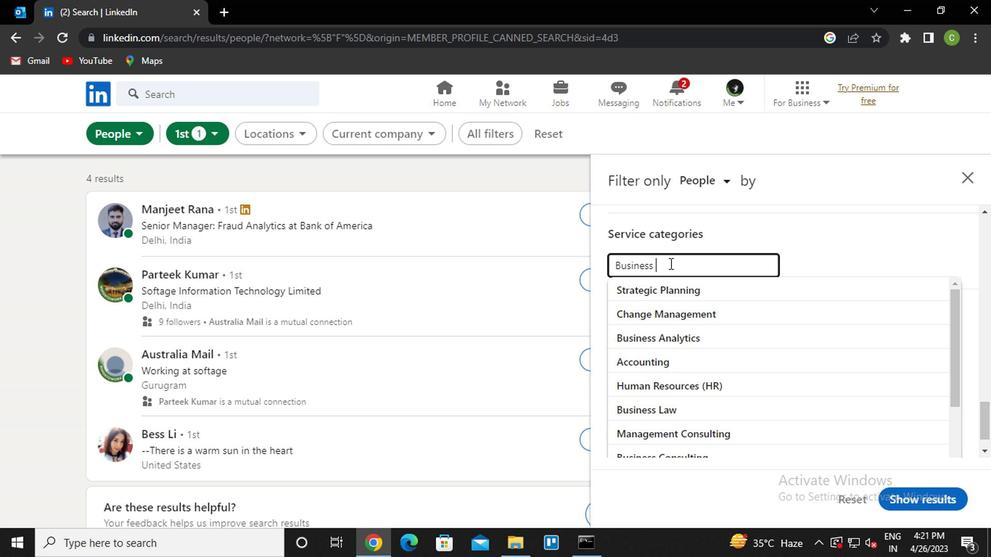 
Action: Key pressed anal<Key.down><Key.enter>
Screenshot: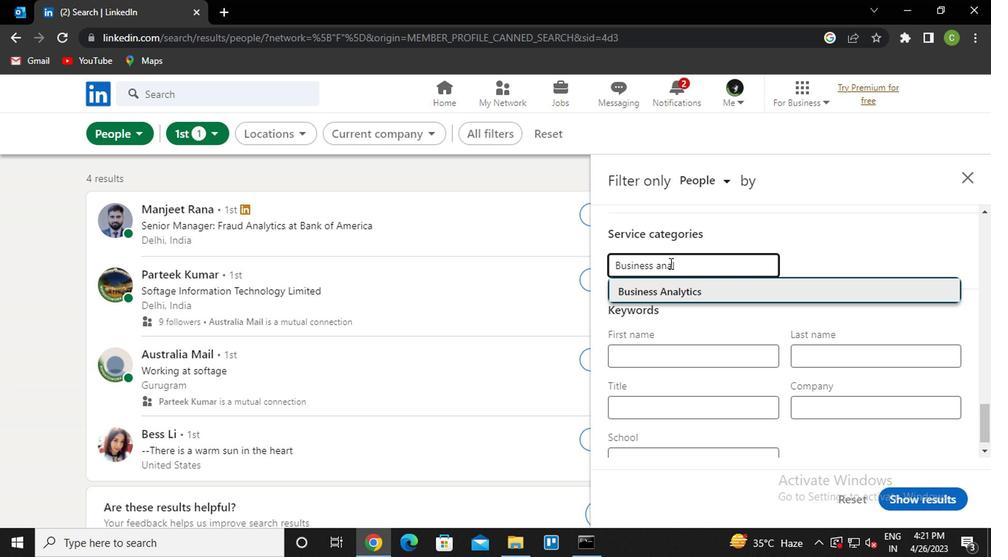 
Action: Mouse moved to (702, 283)
Screenshot: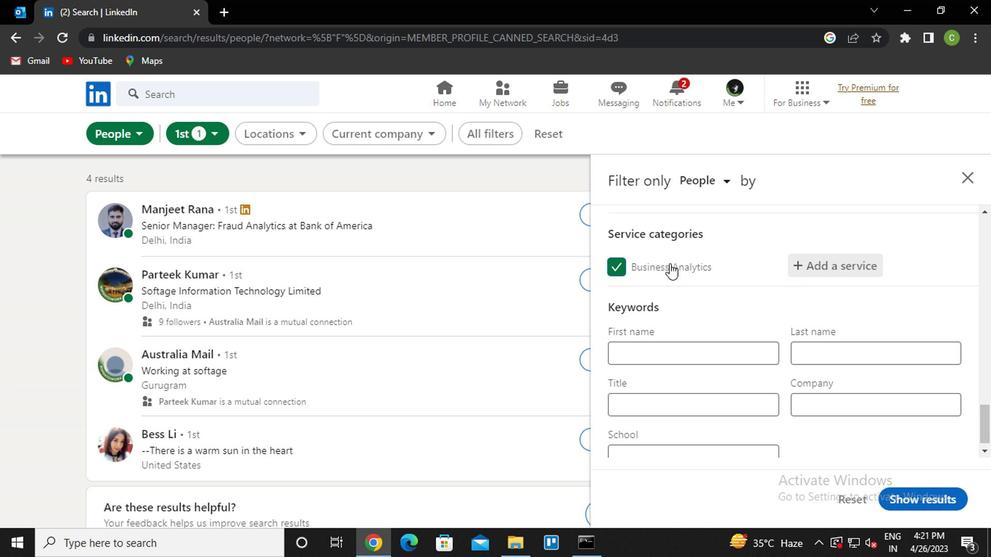 
Action: Mouse scrolled (702, 283) with delta (0, 0)
Screenshot: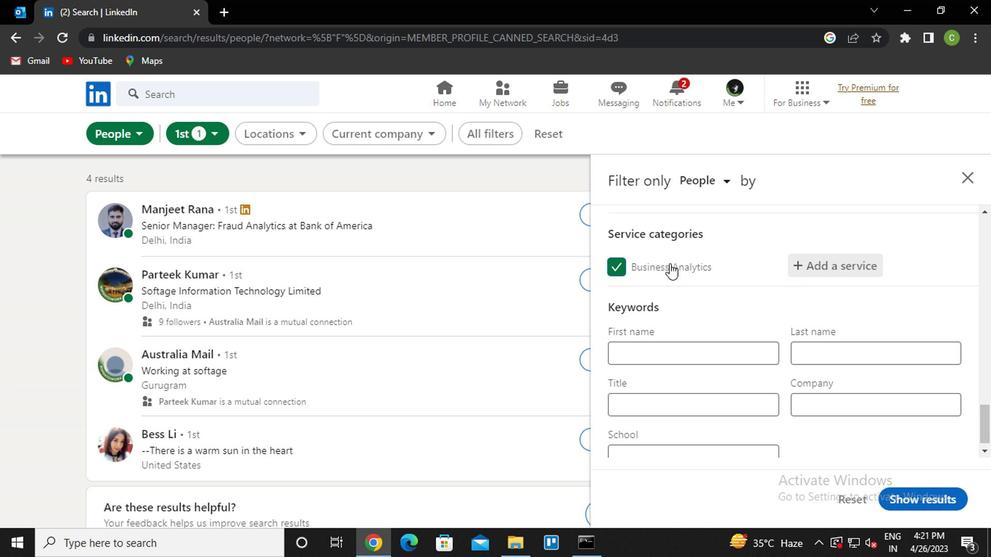 
Action: Mouse moved to (704, 286)
Screenshot: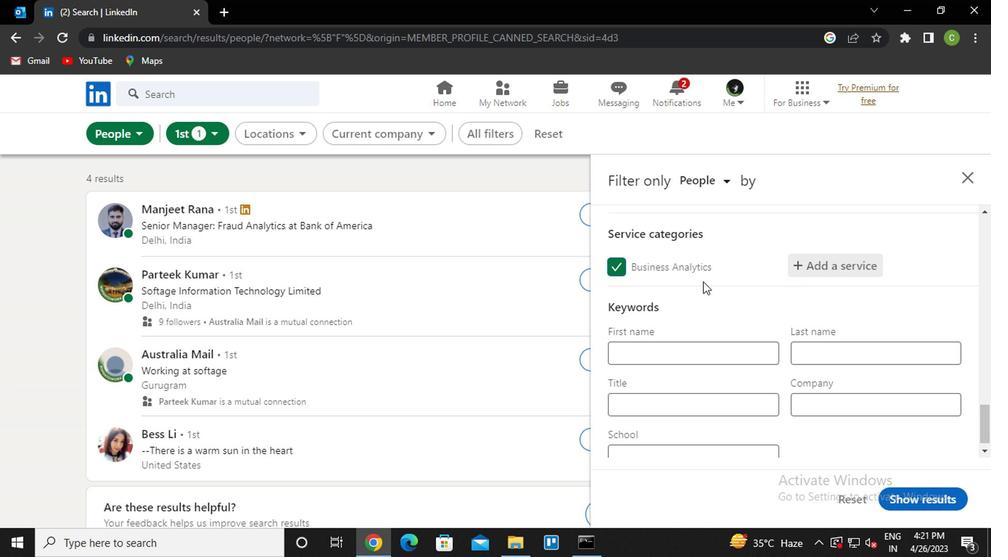 
Action: Mouse scrolled (704, 286) with delta (0, 0)
Screenshot: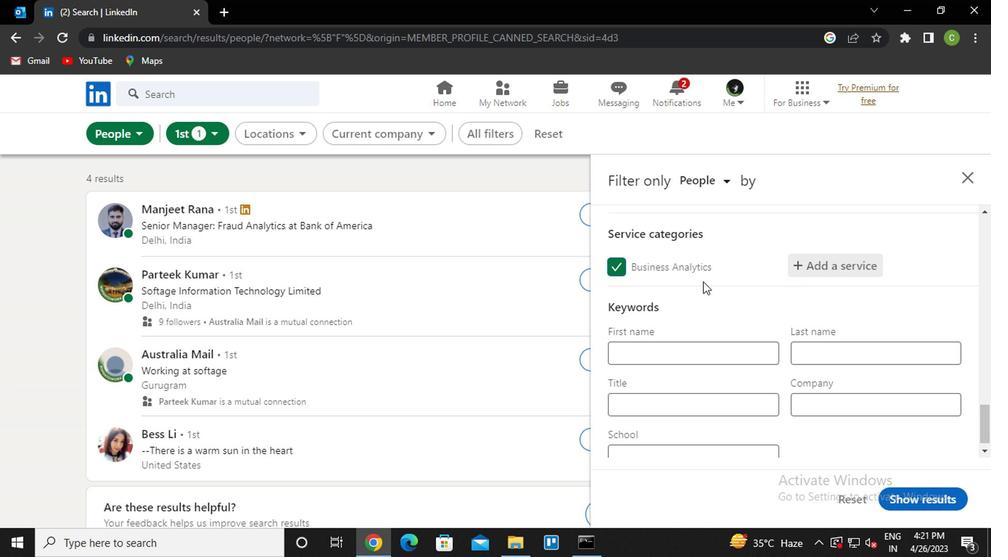 
Action: Mouse moved to (686, 386)
Screenshot: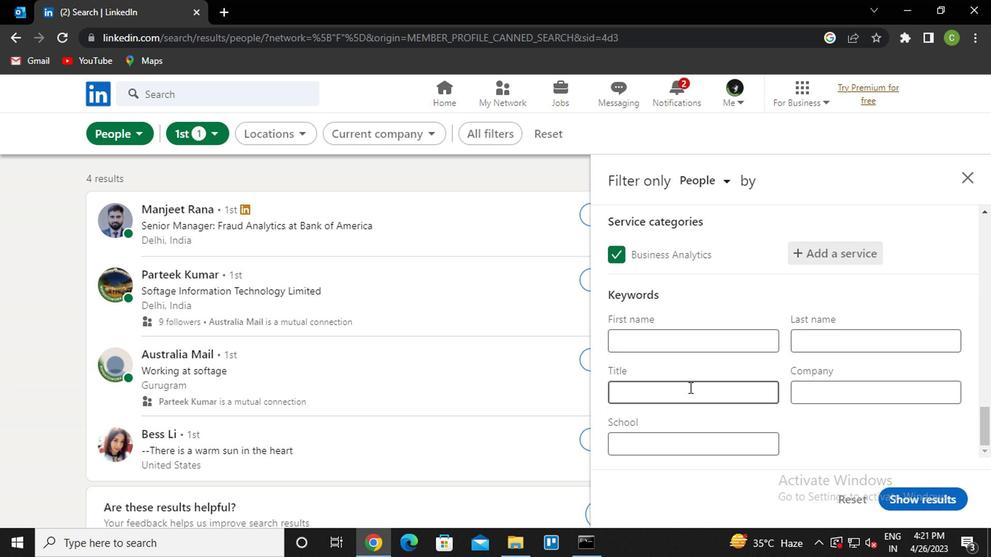 
Action: Mouse pressed left at (686, 386)
Screenshot: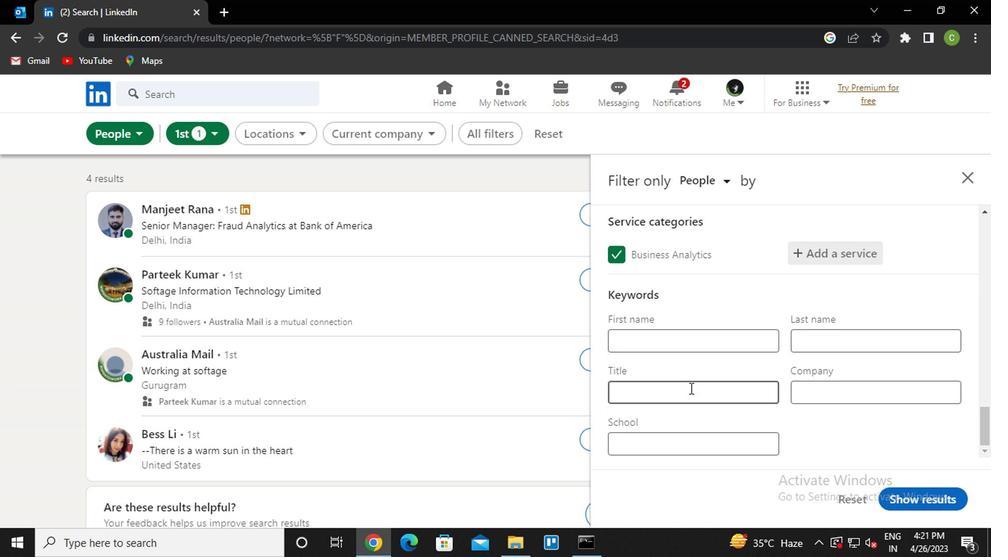 
Action: Key pressed <Key.caps_lock>s<Key.caps_lock>peechwriter
Screenshot: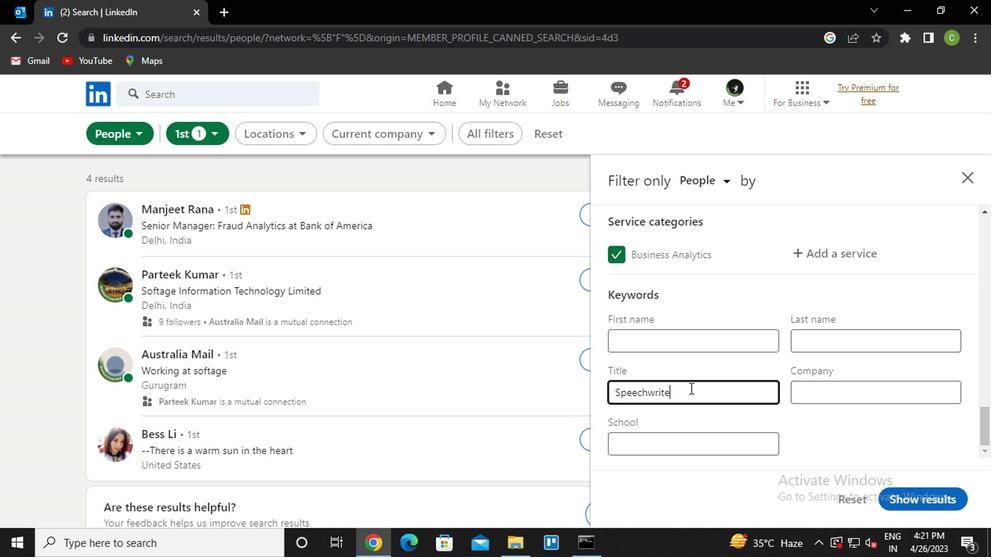 
Action: Mouse moved to (913, 490)
Screenshot: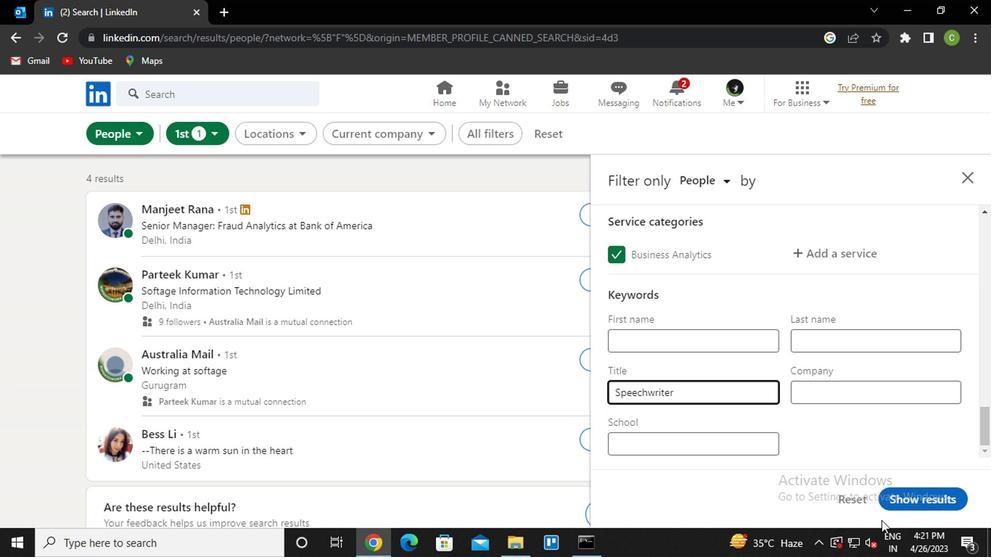 
Action: Mouse pressed left at (913, 490)
Screenshot: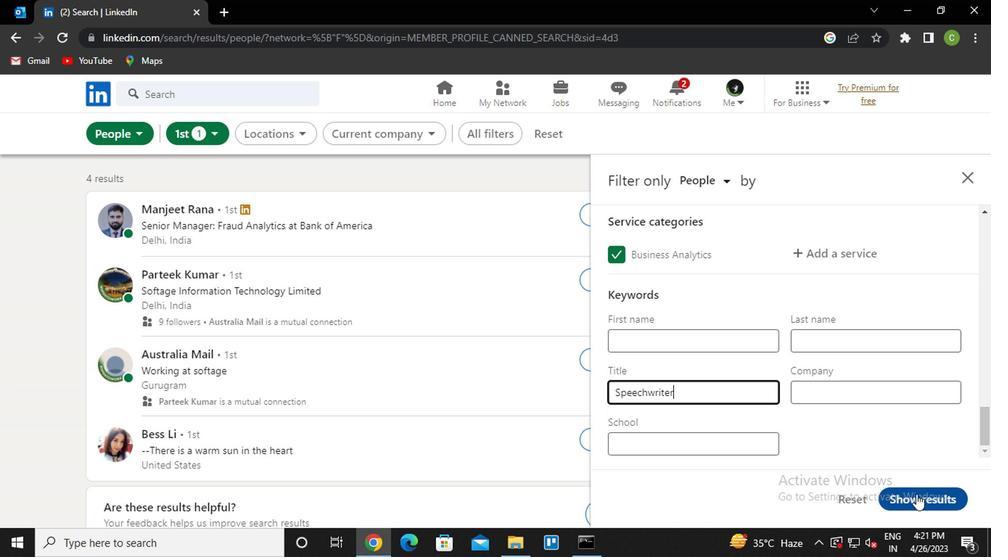 
Action: Mouse moved to (502, 405)
Screenshot: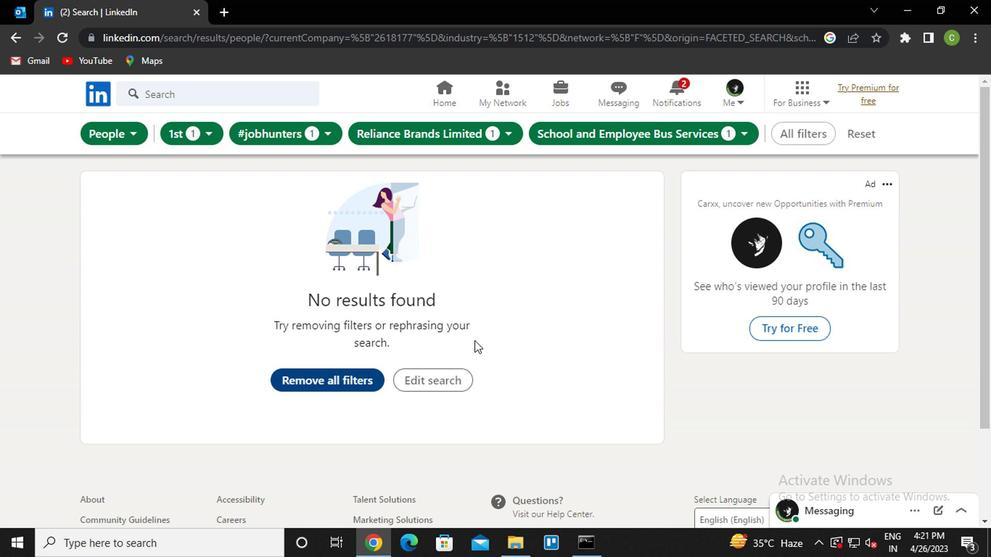 
